 Task: Create a new lightning or connected app
Action: Mouse moved to (260, 192)
Screenshot: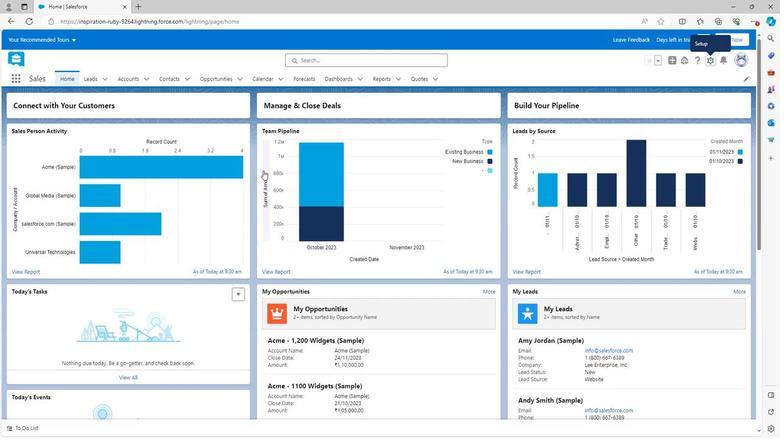 
Action: Mouse scrolled (260, 192) with delta (0, 0)
Screenshot: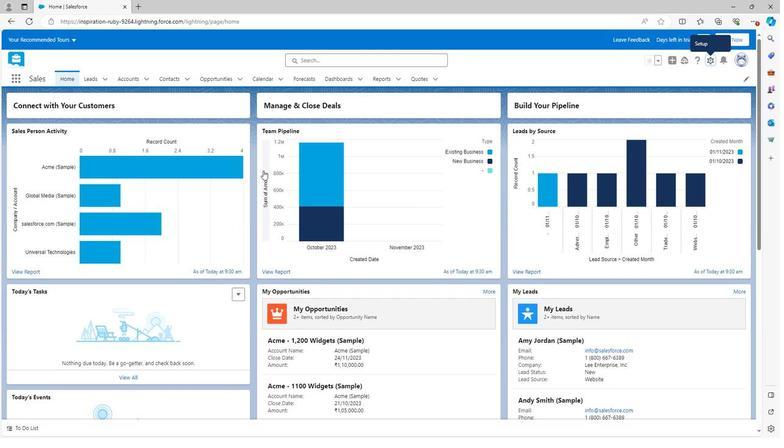 
Action: Mouse scrolled (260, 192) with delta (0, 0)
Screenshot: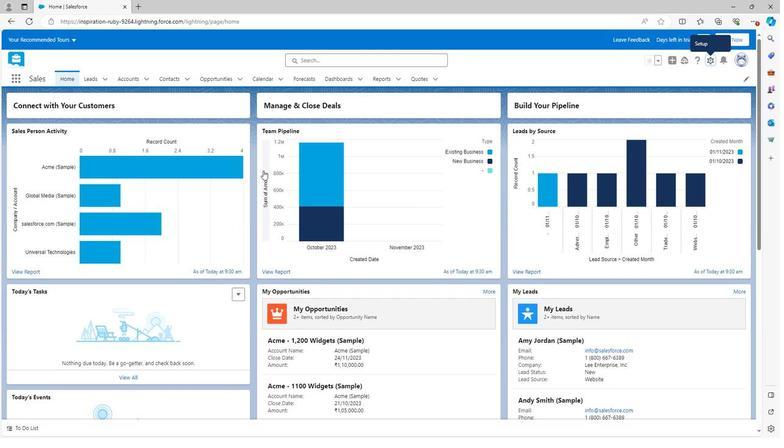 
Action: Mouse scrolled (260, 192) with delta (0, 0)
Screenshot: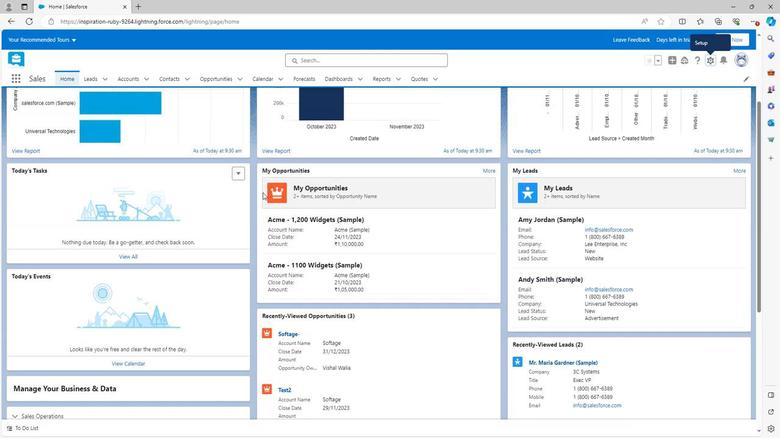 
Action: Mouse scrolled (260, 192) with delta (0, 0)
Screenshot: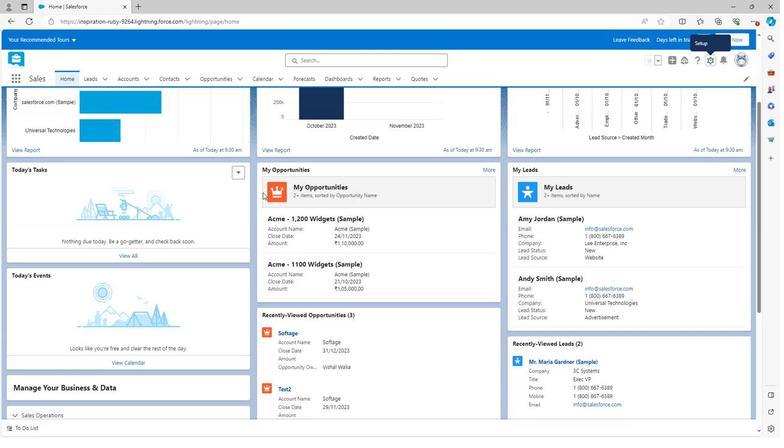 
Action: Mouse scrolled (260, 192) with delta (0, 0)
Screenshot: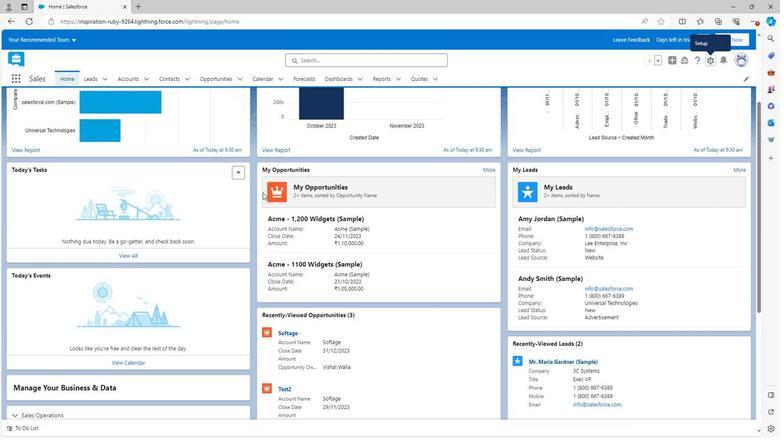 
Action: Mouse scrolled (260, 192) with delta (0, 0)
Screenshot: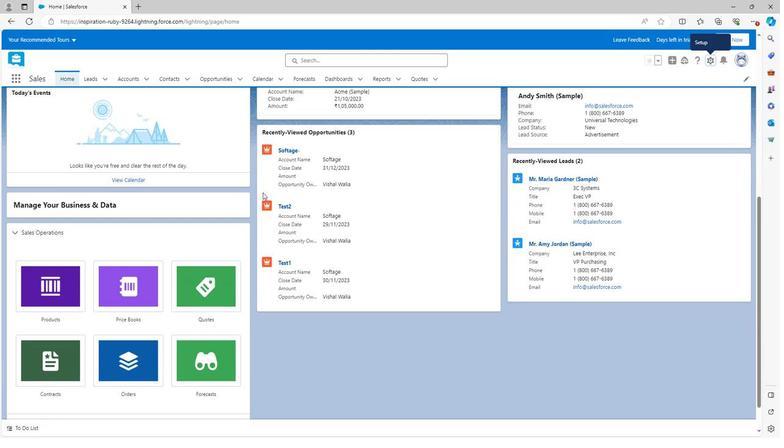 
Action: Mouse scrolled (260, 193) with delta (0, 0)
Screenshot: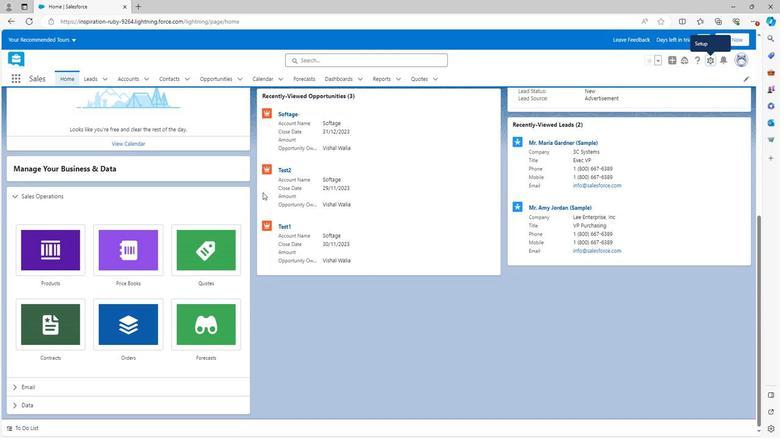 
Action: Mouse scrolled (260, 193) with delta (0, 0)
Screenshot: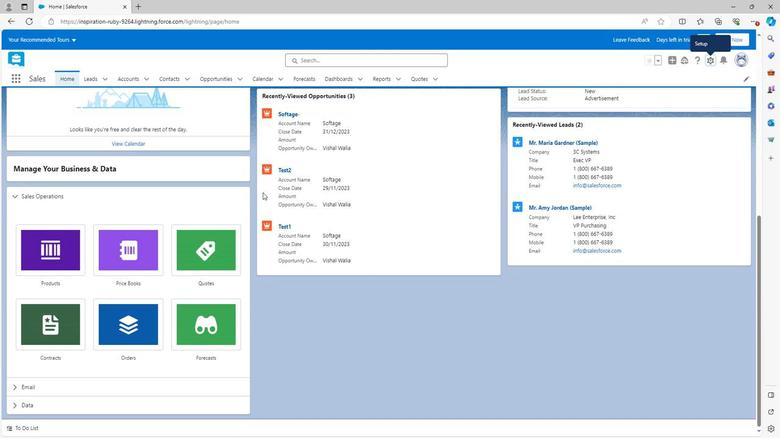 
Action: Mouse scrolled (260, 193) with delta (0, 0)
Screenshot: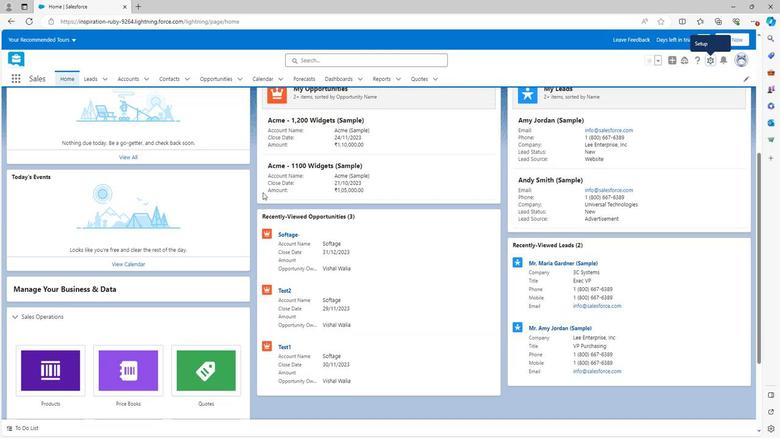 
Action: Mouse scrolled (260, 193) with delta (0, 0)
Screenshot: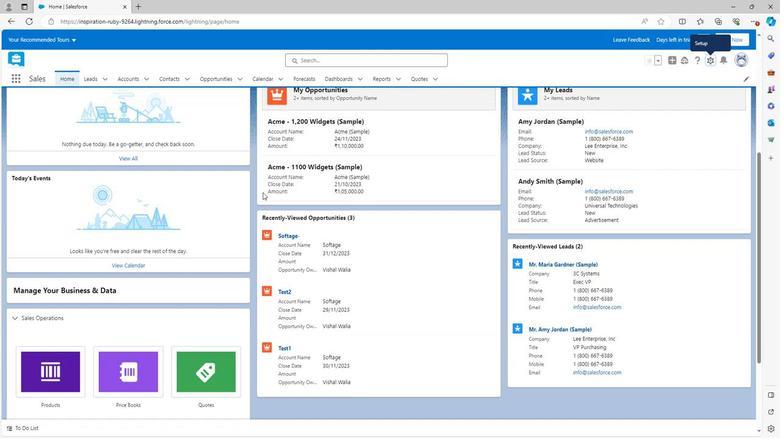 
Action: Mouse scrolled (260, 193) with delta (0, 0)
Screenshot: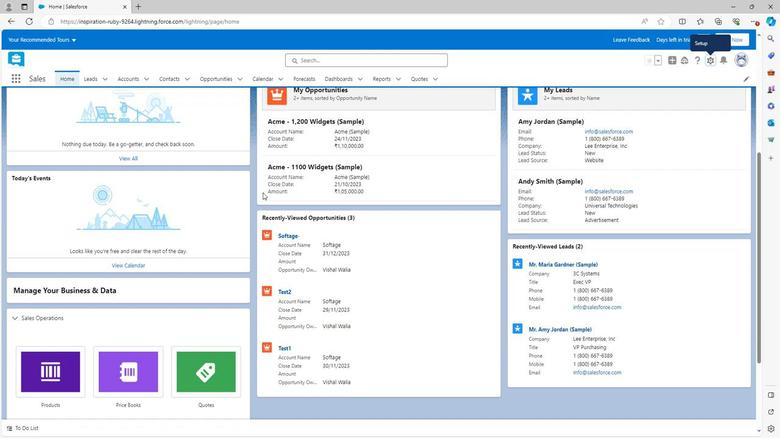 
Action: Mouse scrolled (260, 193) with delta (0, 0)
Screenshot: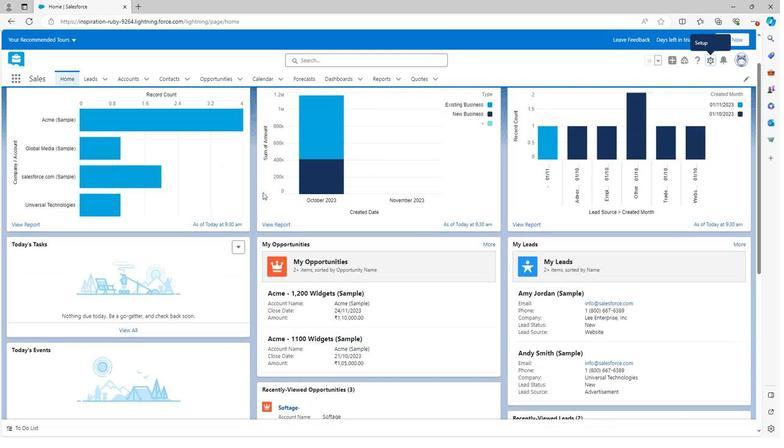 
Action: Mouse scrolled (260, 193) with delta (0, 0)
Screenshot: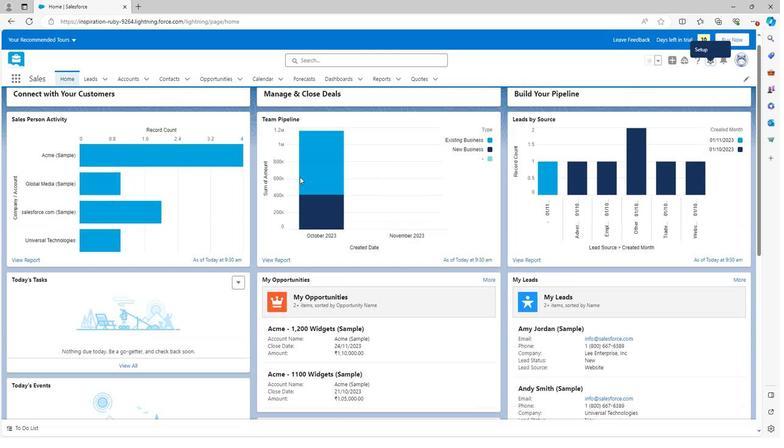
Action: Mouse moved to (709, 58)
Screenshot: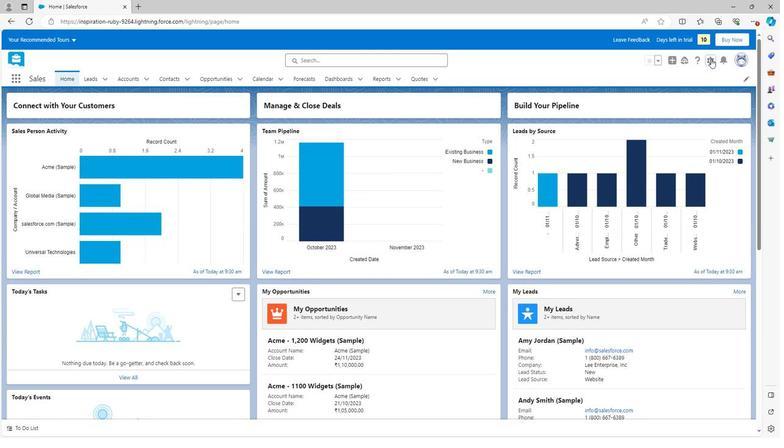 
Action: Mouse pressed left at (709, 58)
Screenshot: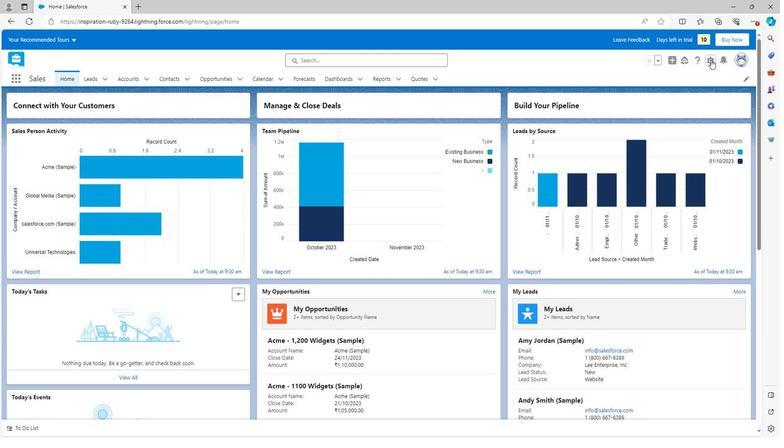 
Action: Mouse moved to (672, 82)
Screenshot: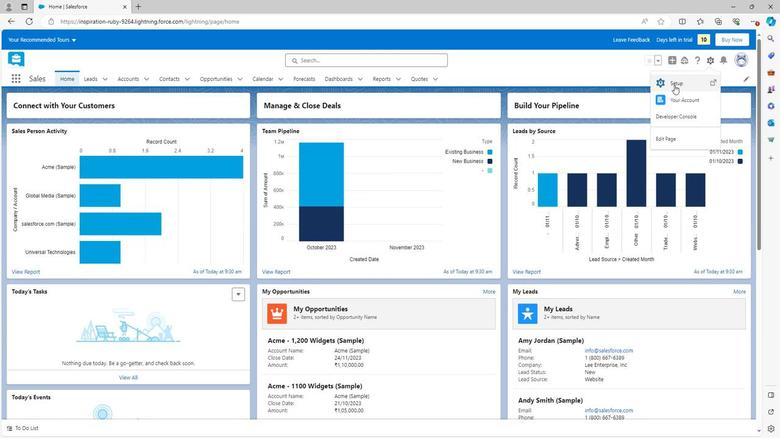 
Action: Mouse pressed left at (672, 82)
Screenshot: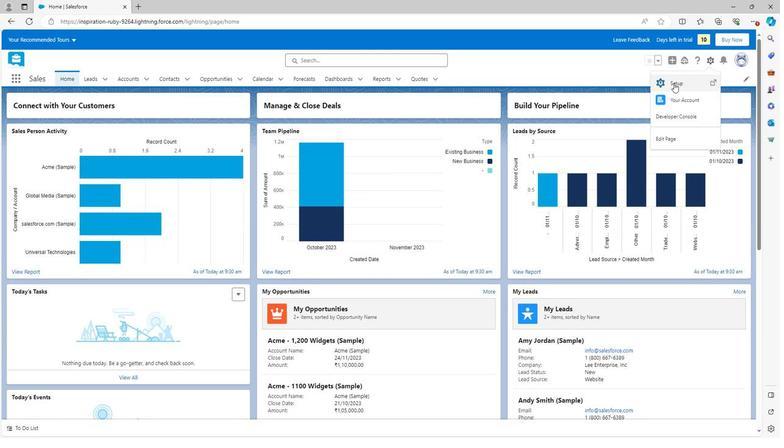 
Action: Mouse moved to (4, 306)
Screenshot: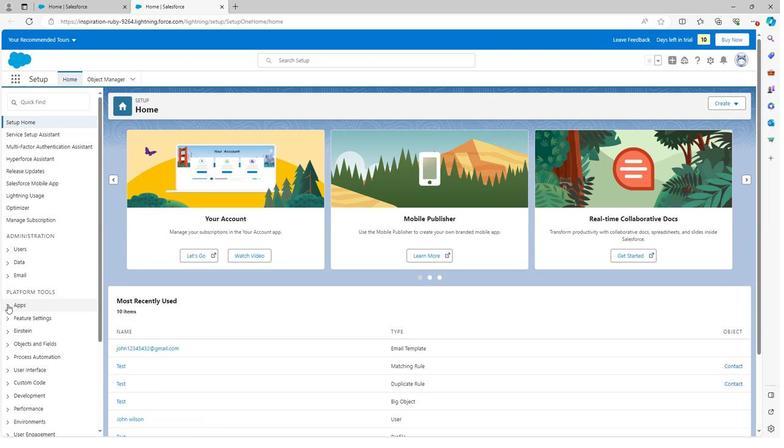 
Action: Mouse pressed left at (4, 306)
Screenshot: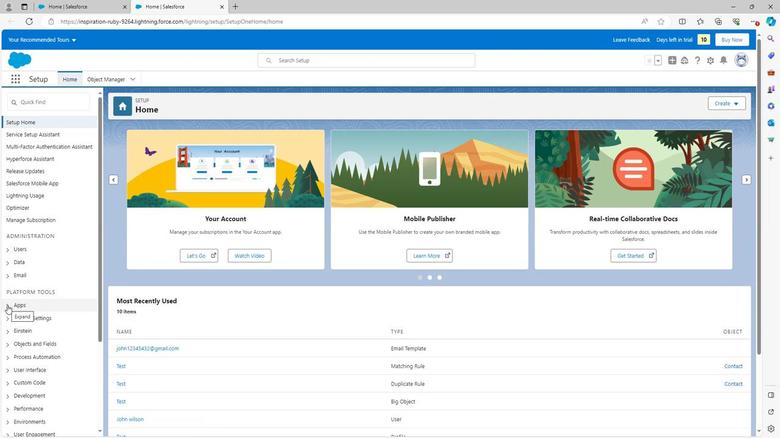
Action: Mouse moved to (4, 309)
Screenshot: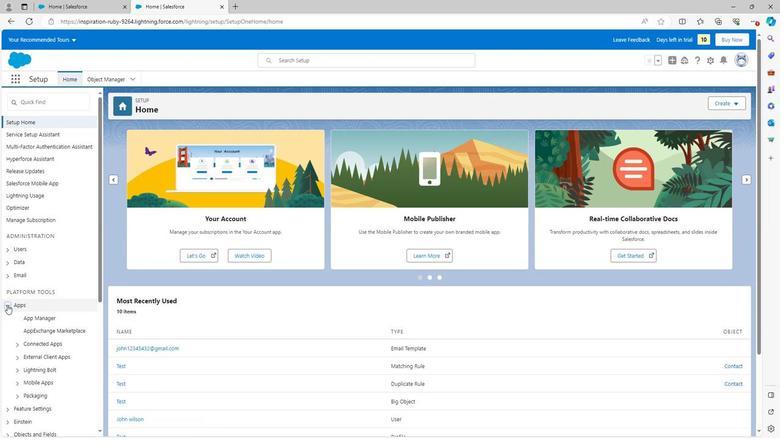 
Action: Mouse scrolled (4, 309) with delta (0, 0)
Screenshot: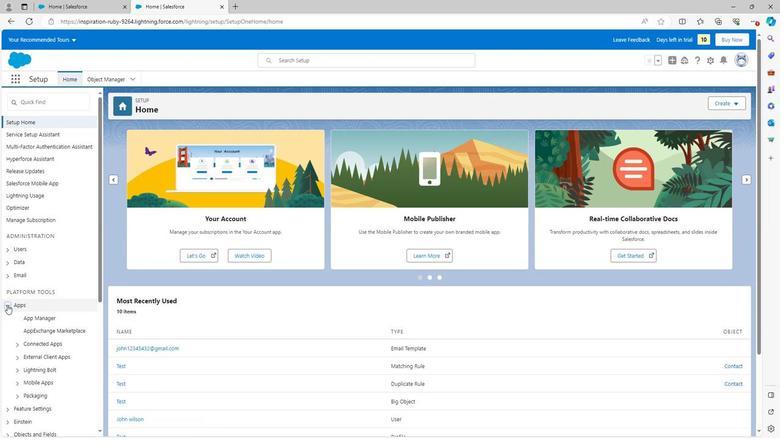 
Action: Mouse moved to (39, 268)
Screenshot: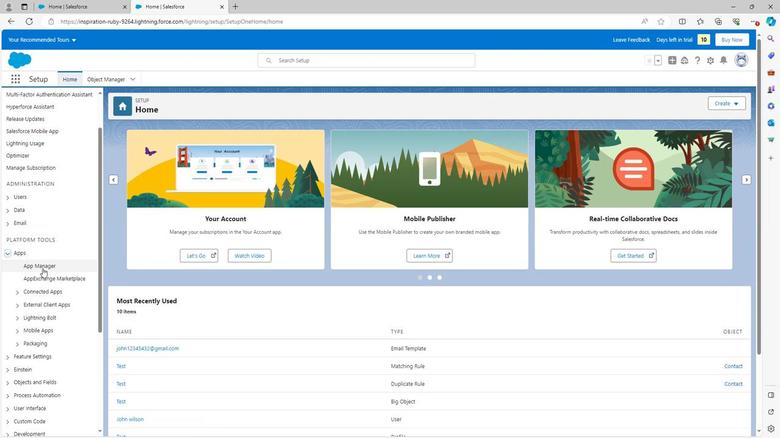 
Action: Mouse pressed left at (39, 268)
Screenshot: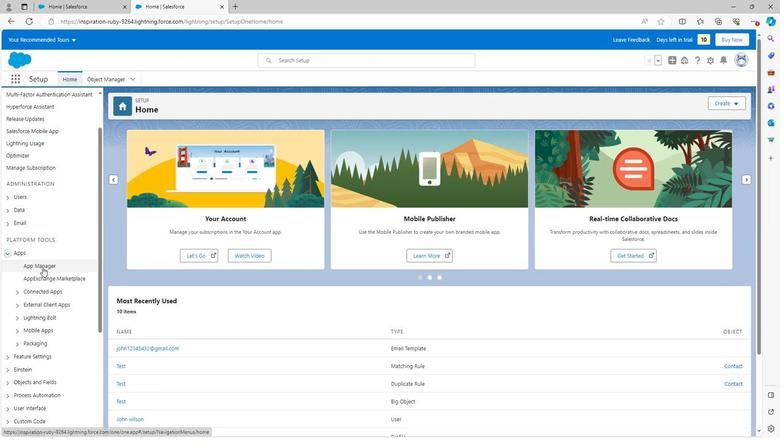 
Action: Mouse moved to (654, 100)
Screenshot: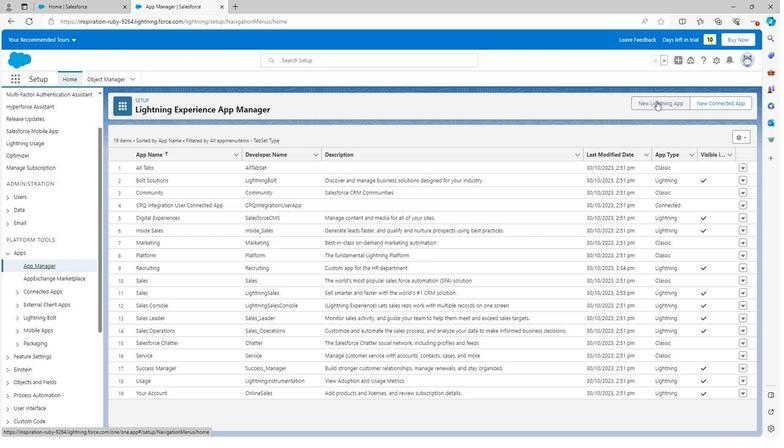 
Action: Mouse pressed left at (654, 100)
Screenshot: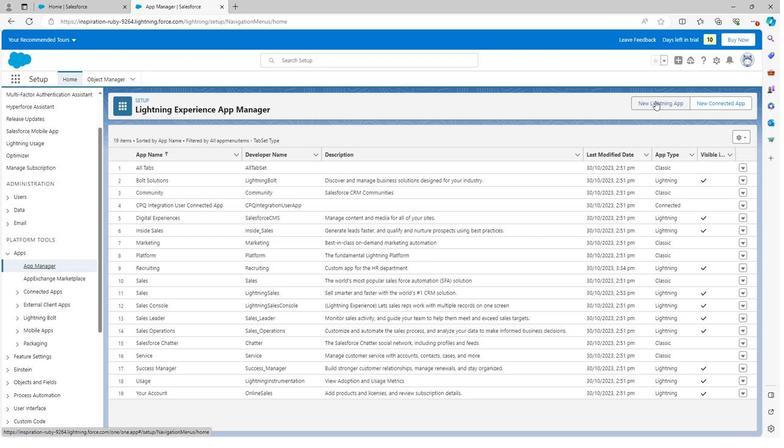 
Action: Mouse moved to (274, 179)
Screenshot: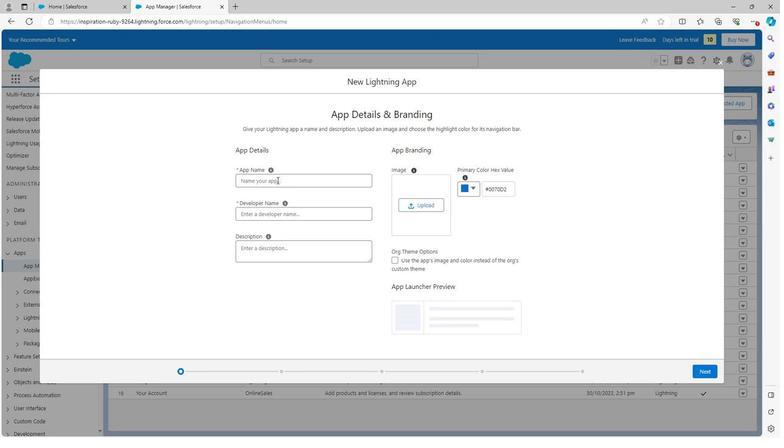 
Action: Mouse pressed left at (274, 179)
Screenshot: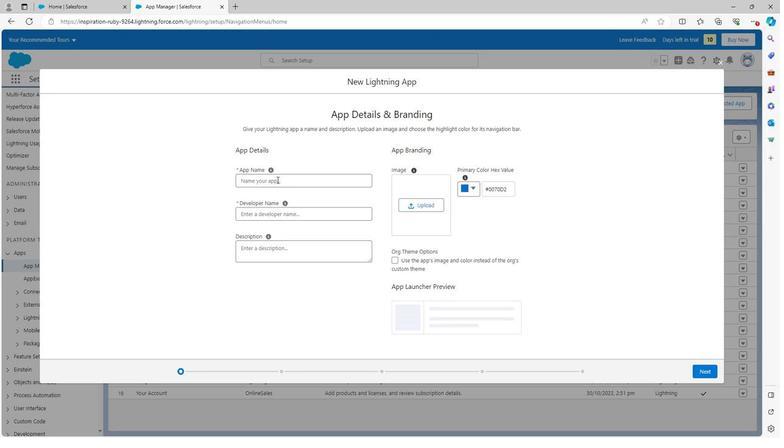 
Action: Key pressed <Key.shift>test
Screenshot: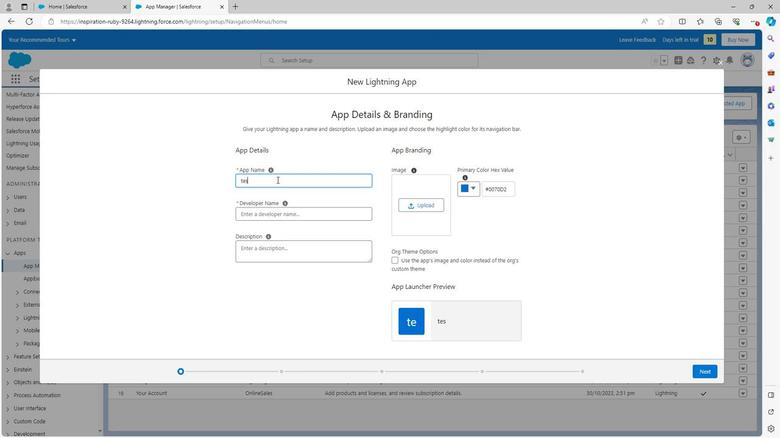 
Action: Mouse moved to (265, 213)
Screenshot: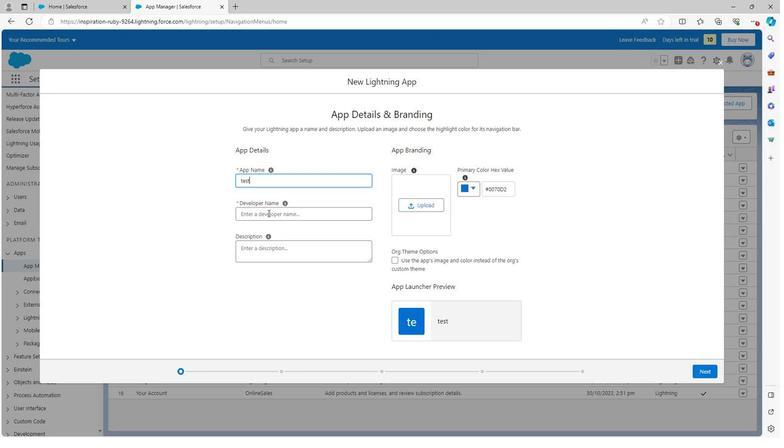 
Action: Mouse pressed left at (265, 213)
Screenshot: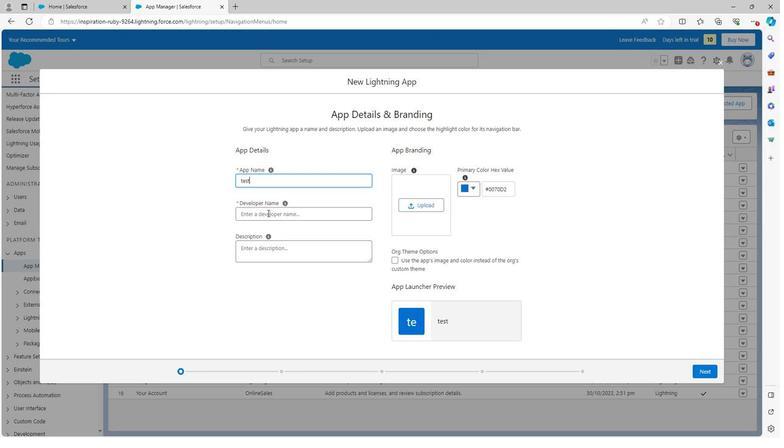
Action: Mouse moved to (392, 260)
Screenshot: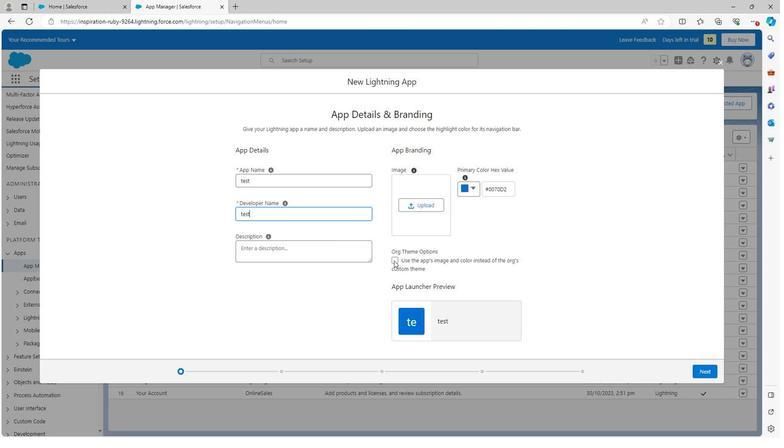 
Action: Mouse pressed left at (392, 260)
Screenshot: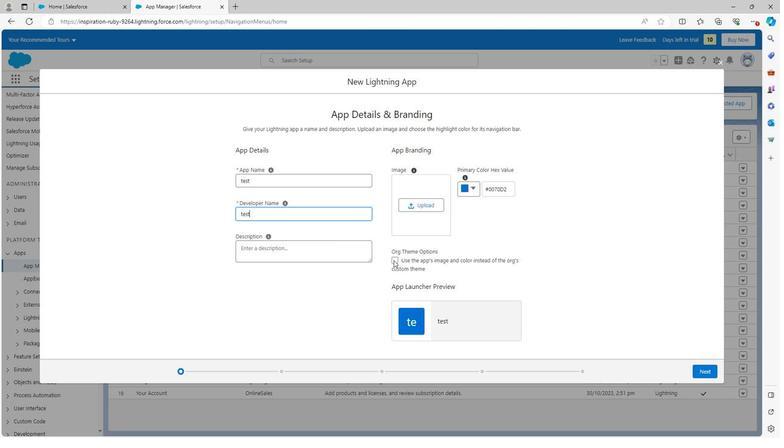 
Action: Mouse moved to (705, 372)
Screenshot: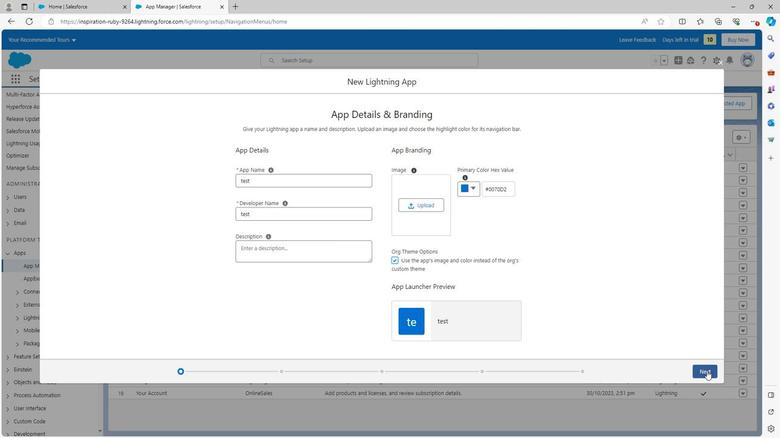 
Action: Mouse pressed left at (705, 372)
Screenshot: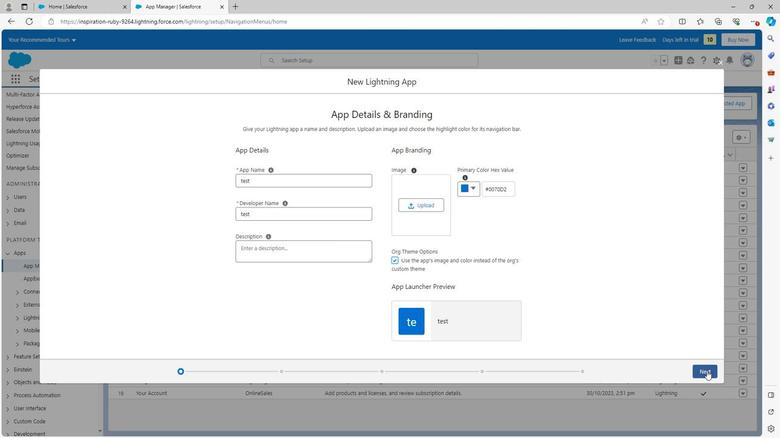 
Action: Mouse moved to (699, 373)
Screenshot: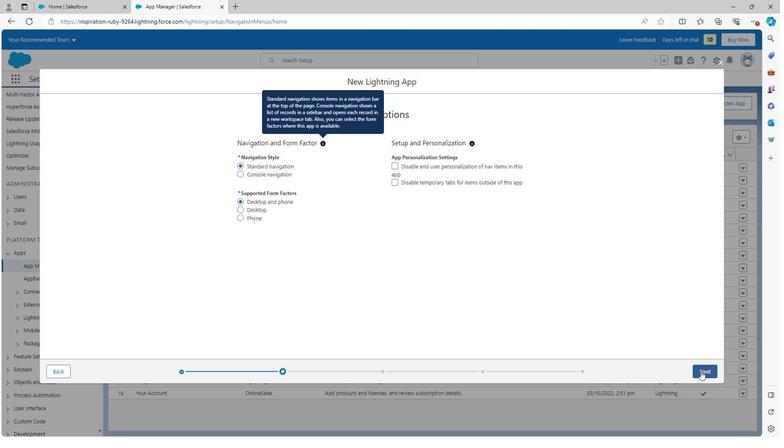 
Action: Mouse pressed left at (699, 373)
Screenshot: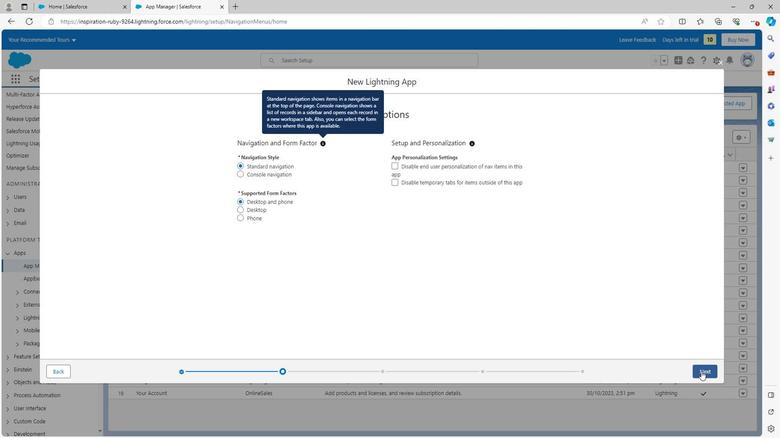 
Action: Mouse moved to (292, 260)
Screenshot: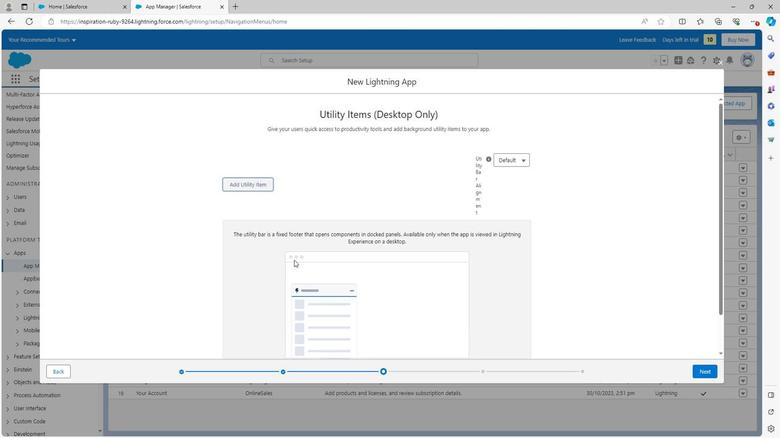 
Action: Mouse scrolled (292, 259) with delta (0, 0)
Screenshot: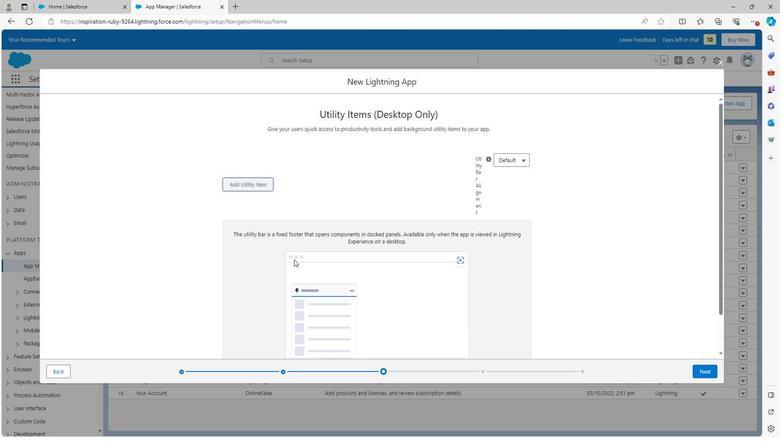 
Action: Mouse scrolled (292, 259) with delta (0, 0)
Screenshot: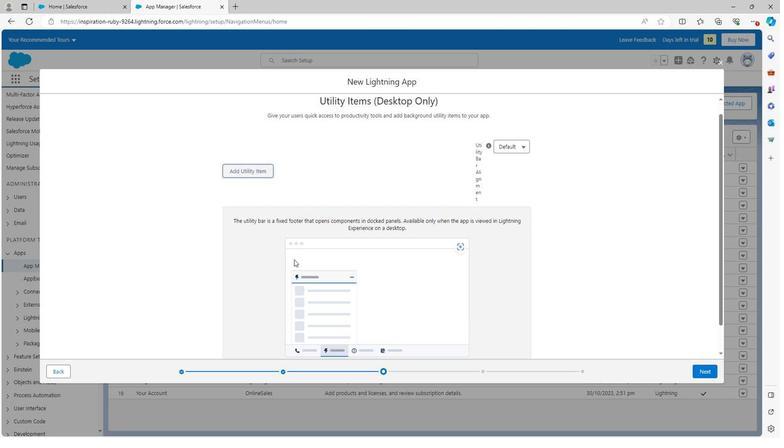 
Action: Mouse scrolled (292, 259) with delta (0, 0)
Screenshot: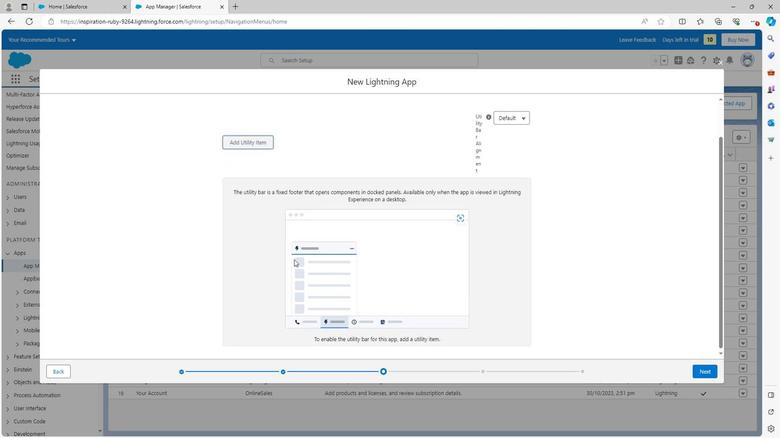 
Action: Mouse scrolled (292, 259) with delta (0, 0)
Screenshot: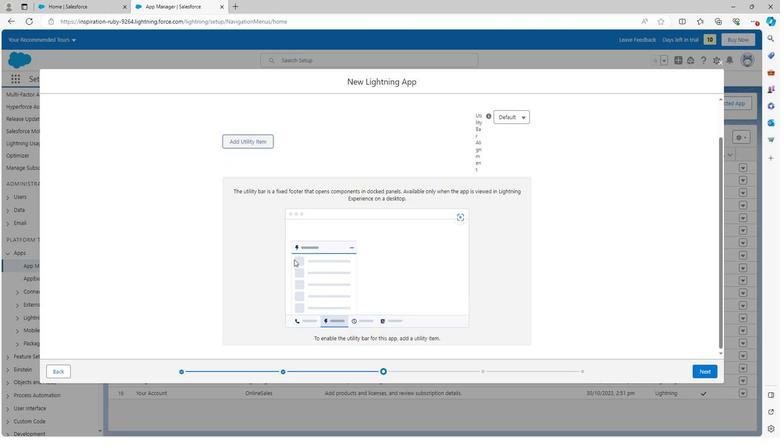 
Action: Mouse scrolled (292, 259) with delta (0, 0)
Screenshot: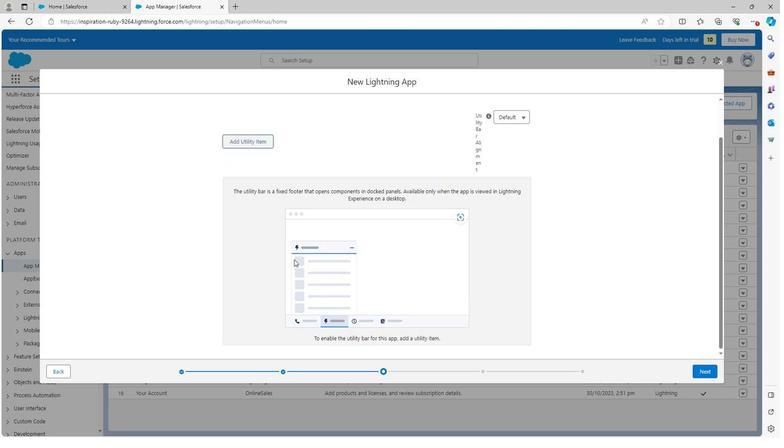 
Action: Mouse scrolled (292, 259) with delta (0, 0)
Screenshot: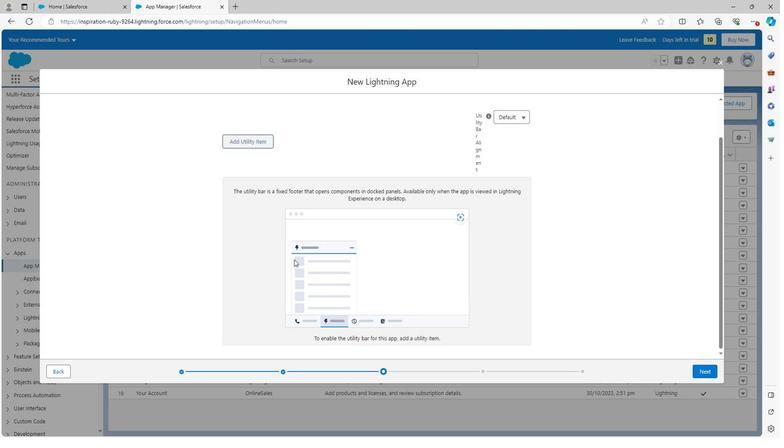 
Action: Mouse scrolled (292, 259) with delta (0, 0)
Screenshot: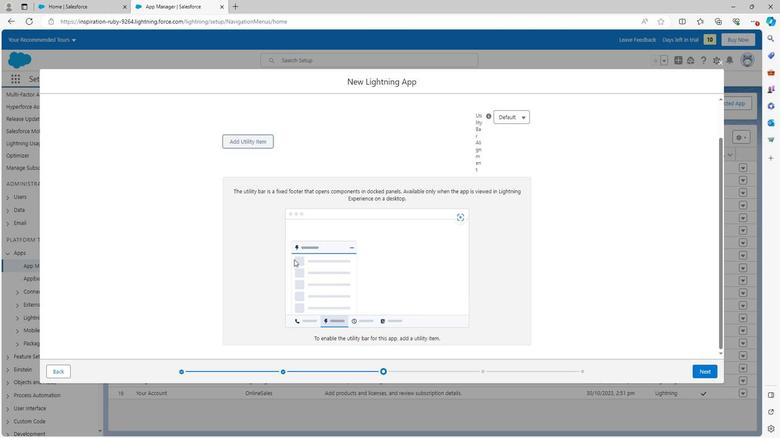
Action: Mouse moved to (709, 373)
Screenshot: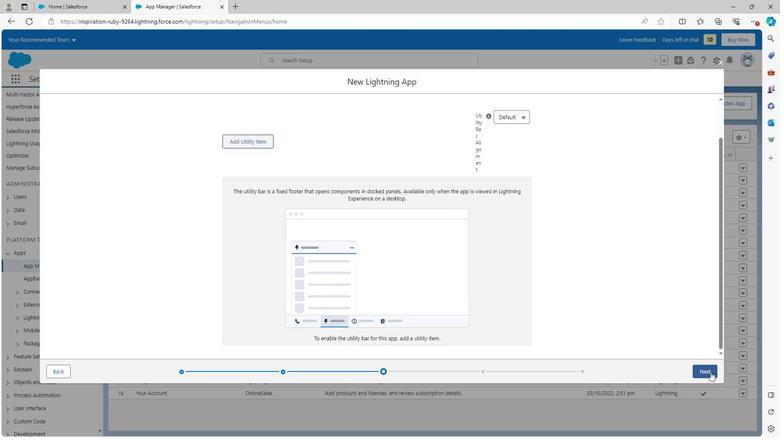 
Action: Mouse pressed left at (709, 373)
Screenshot: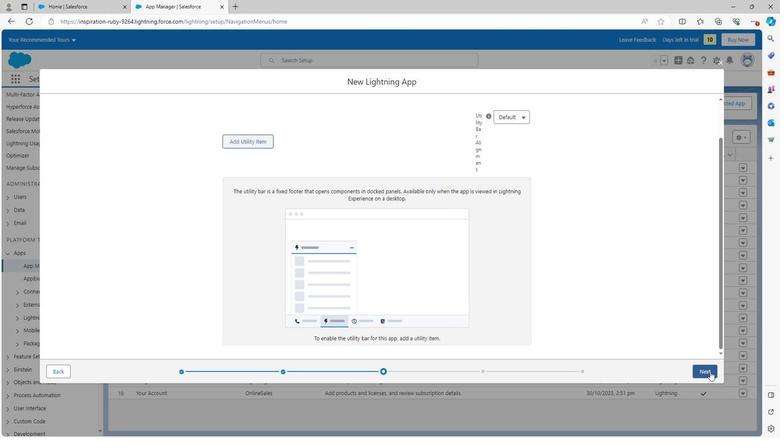 
Action: Mouse moved to (275, 201)
Screenshot: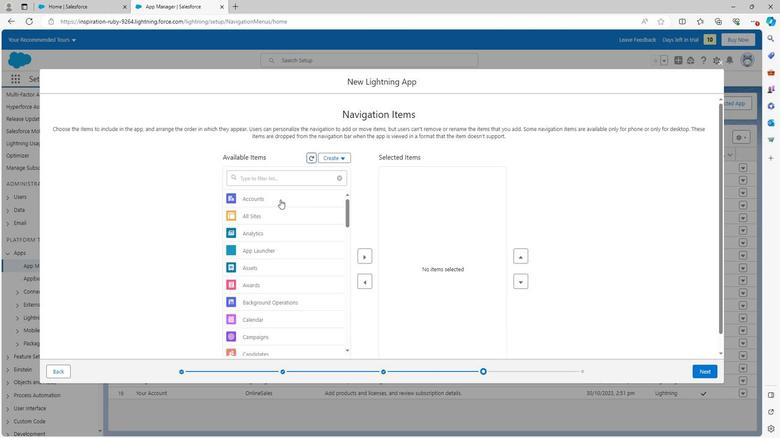 
Action: Mouse pressed left at (275, 201)
Screenshot: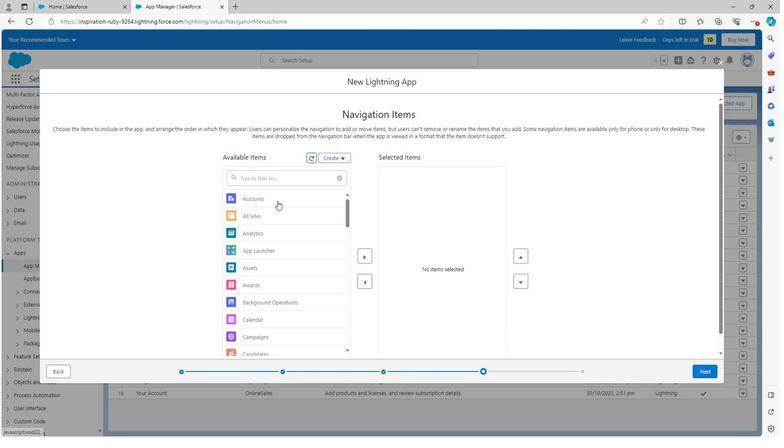 
Action: Mouse moved to (362, 255)
Screenshot: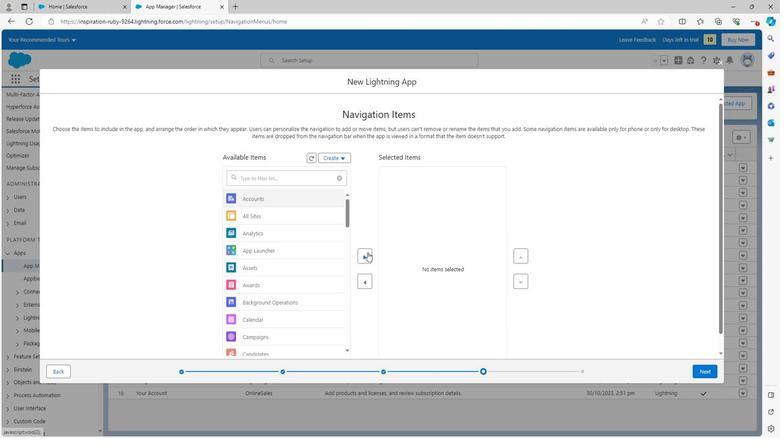 
Action: Mouse pressed left at (362, 255)
Screenshot: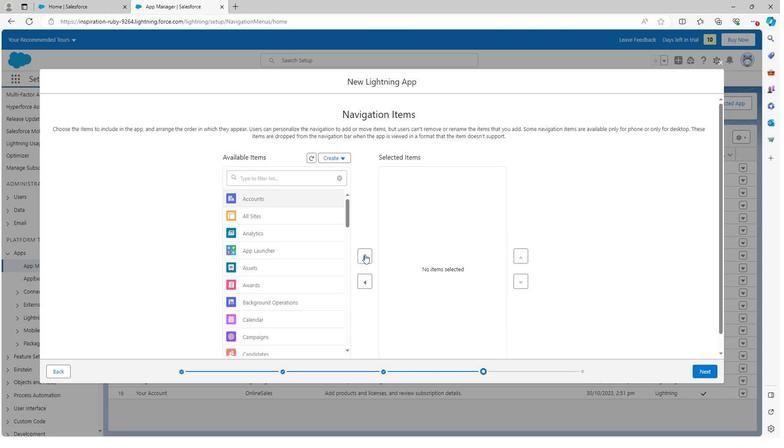 
Action: Mouse moved to (698, 370)
Screenshot: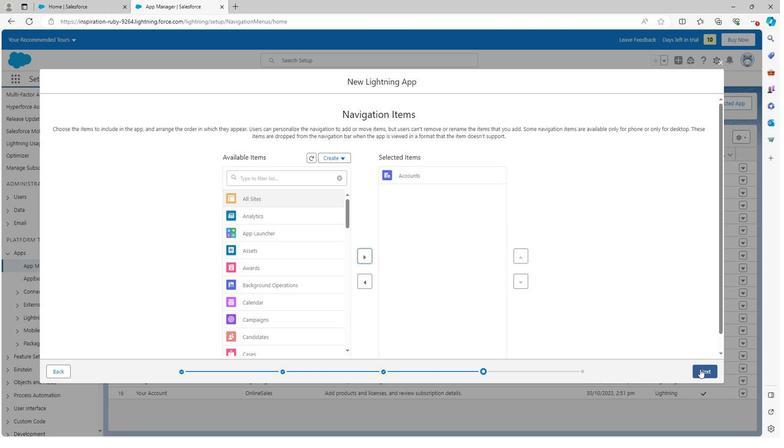 
Action: Mouse pressed left at (698, 370)
Screenshot: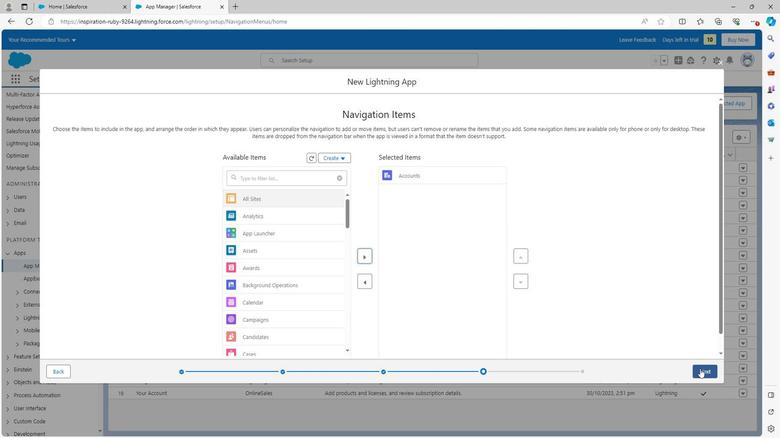 
Action: Mouse moved to (273, 209)
Screenshot: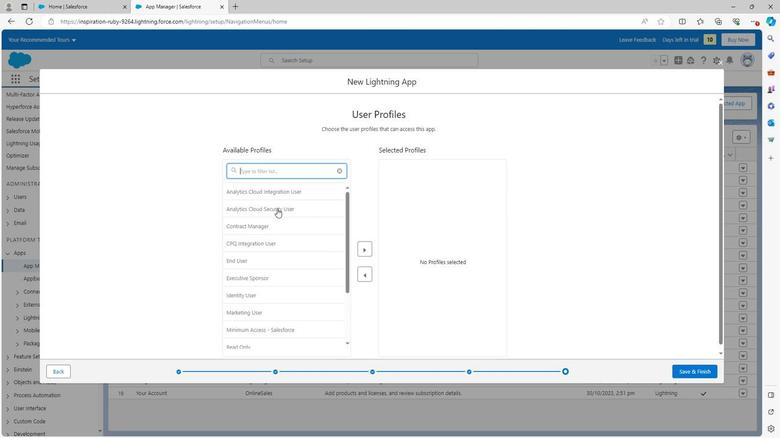 
Action: Mouse pressed left at (273, 209)
Screenshot: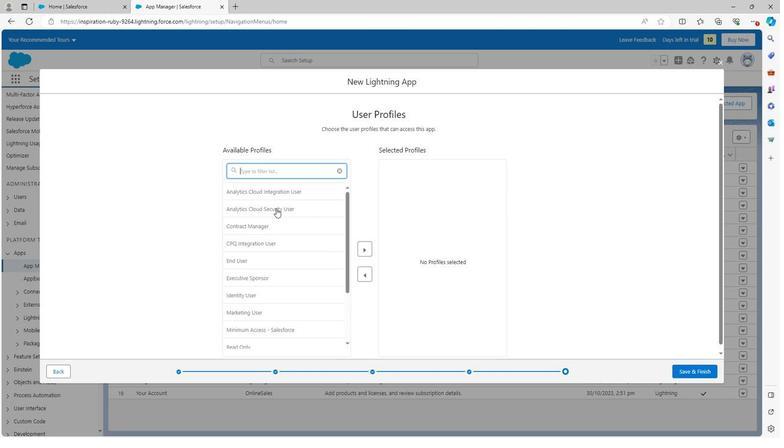 
Action: Mouse moved to (250, 226)
Screenshot: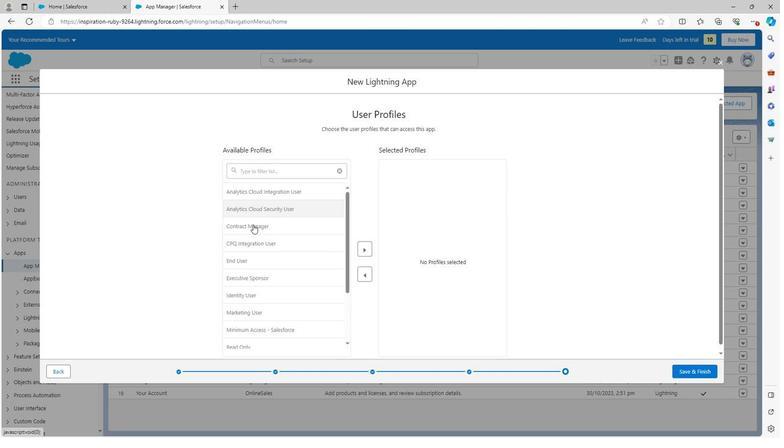 
Action: Mouse pressed left at (250, 226)
Screenshot: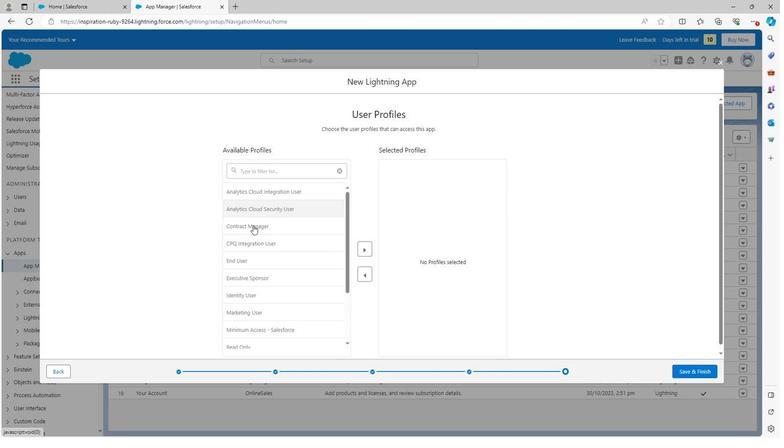 
Action: Mouse moved to (362, 245)
Screenshot: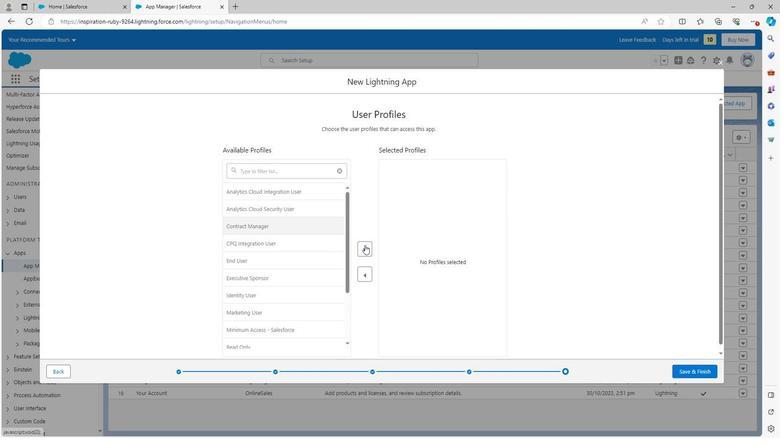 
Action: Mouse pressed left at (362, 245)
Screenshot: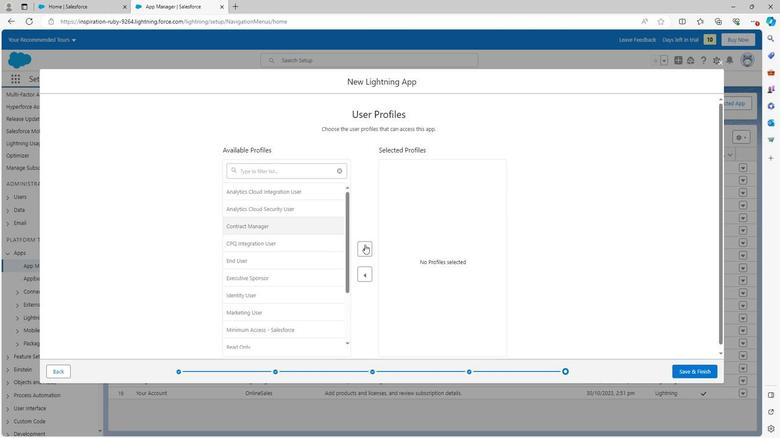 
Action: Mouse moved to (680, 367)
Screenshot: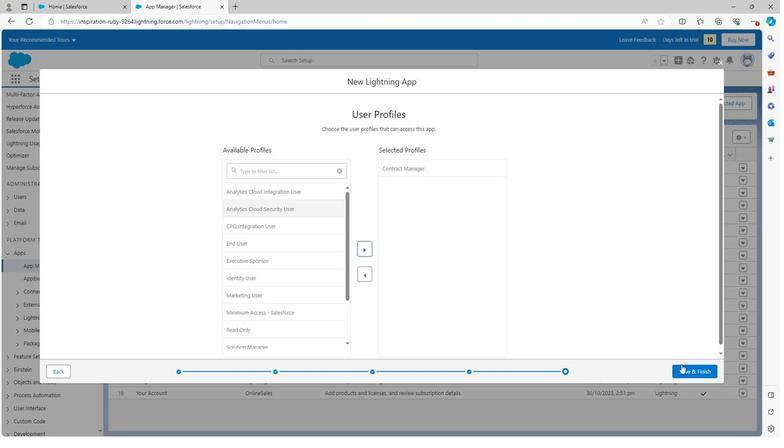
Action: Mouse pressed left at (680, 367)
Screenshot: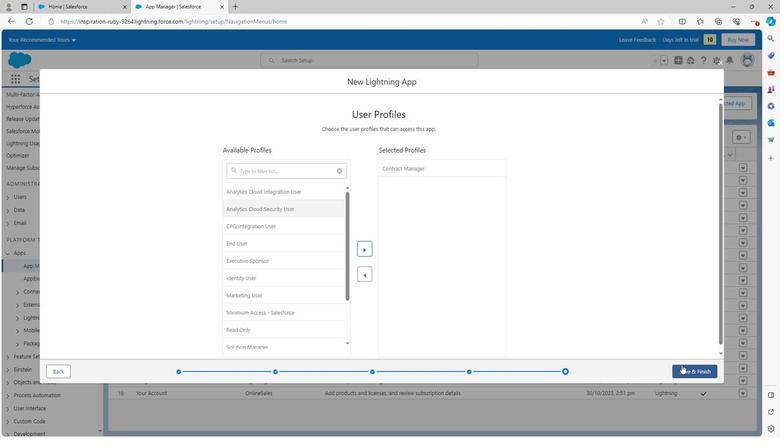 
Action: Mouse moved to (718, 101)
Screenshot: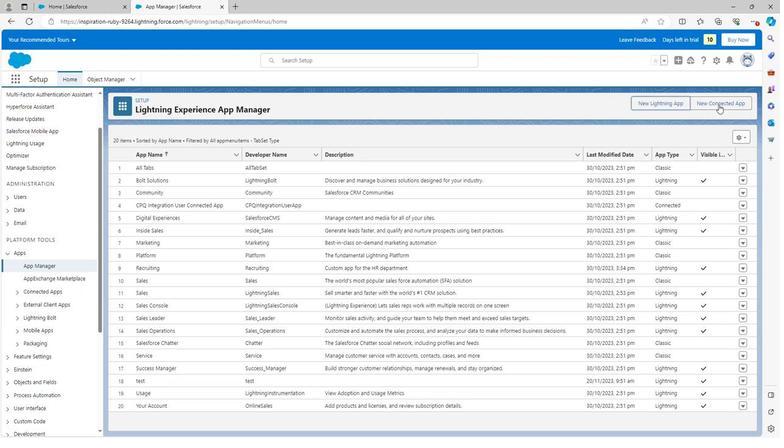 
Action: Mouse pressed left at (718, 101)
Screenshot: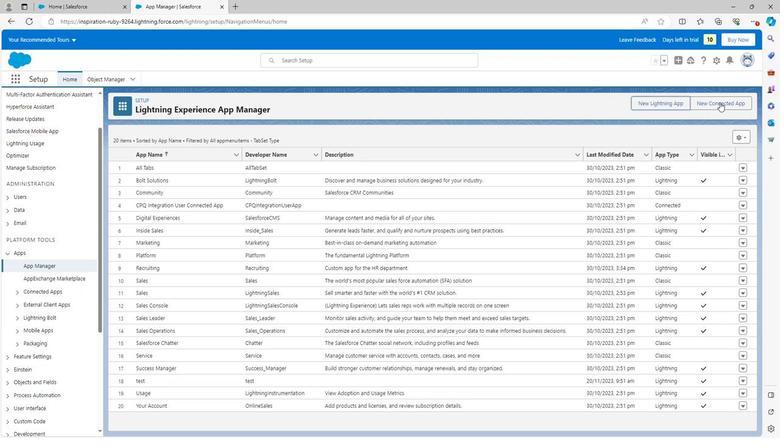 
Action: Mouse moved to (257, 203)
Screenshot: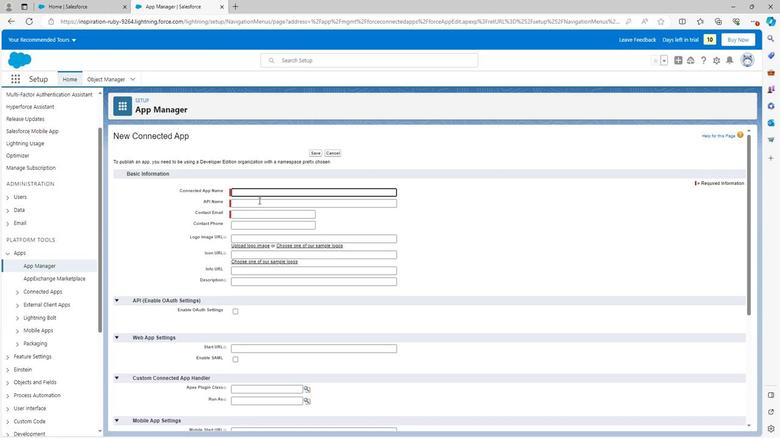 
Action: Key pressed <Key.shift>
Screenshot: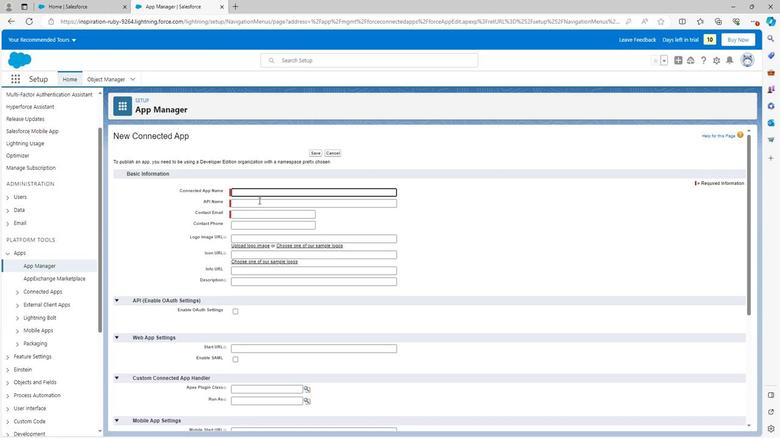
Action: Mouse moved to (259, 203)
Screenshot: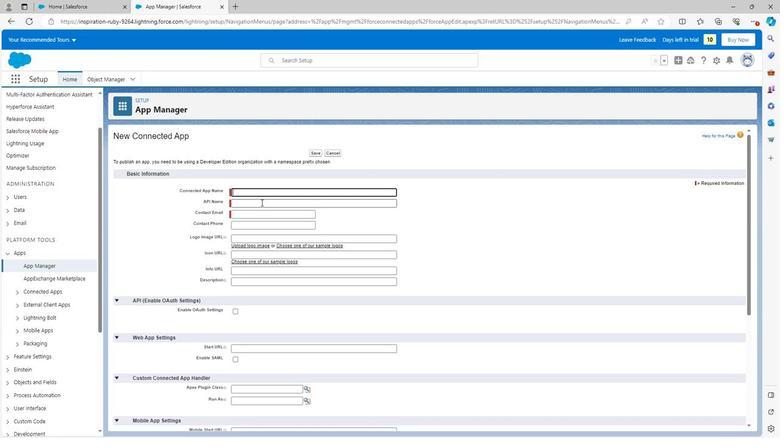 
Action: Key pressed T
Screenshot: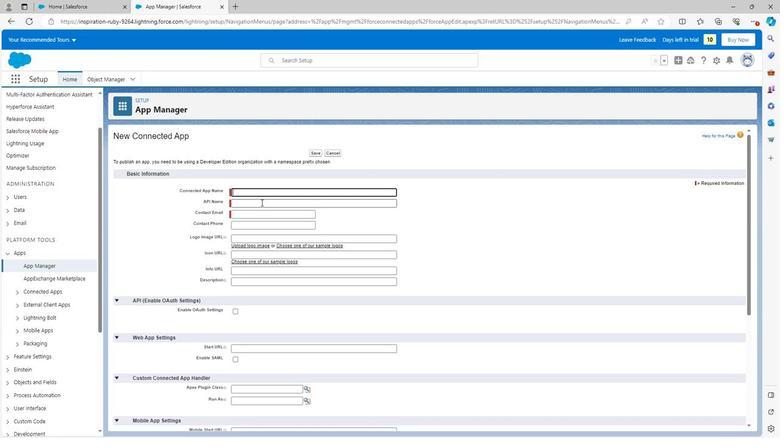 
Action: Mouse moved to (259, 203)
Screenshot: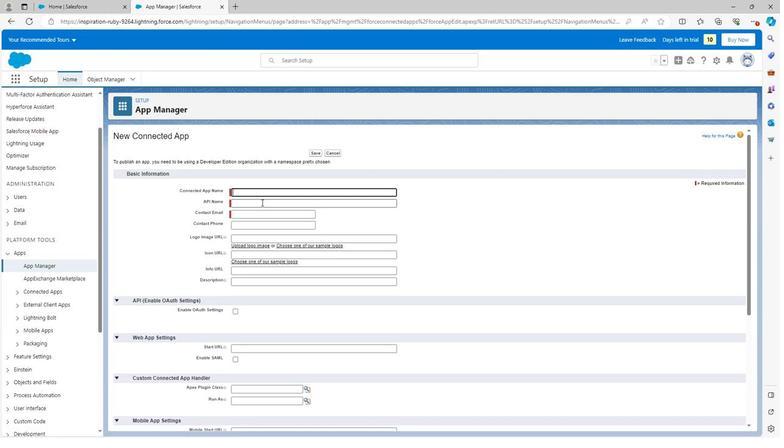 
Action: Key pressed est
Screenshot: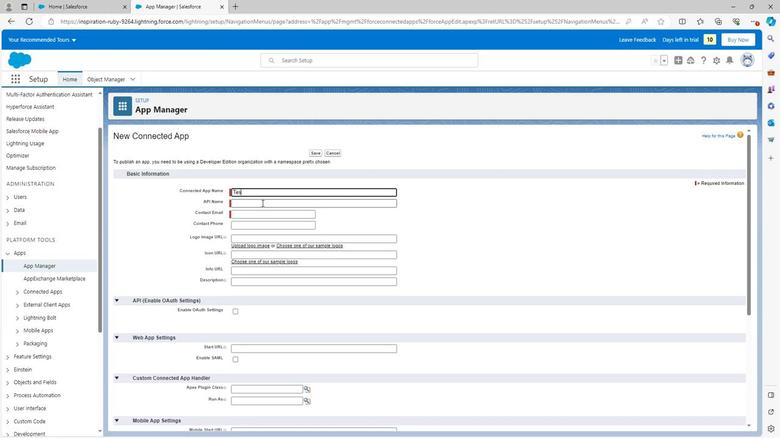 
Action: Mouse moved to (379, 213)
Screenshot: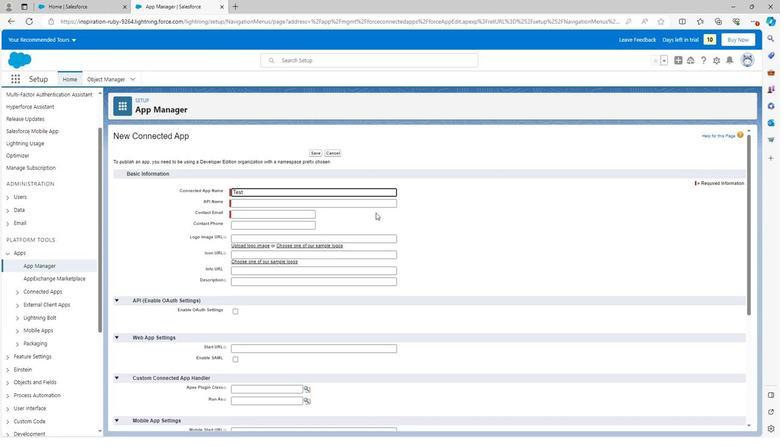 
Action: Mouse pressed left at (379, 213)
Screenshot: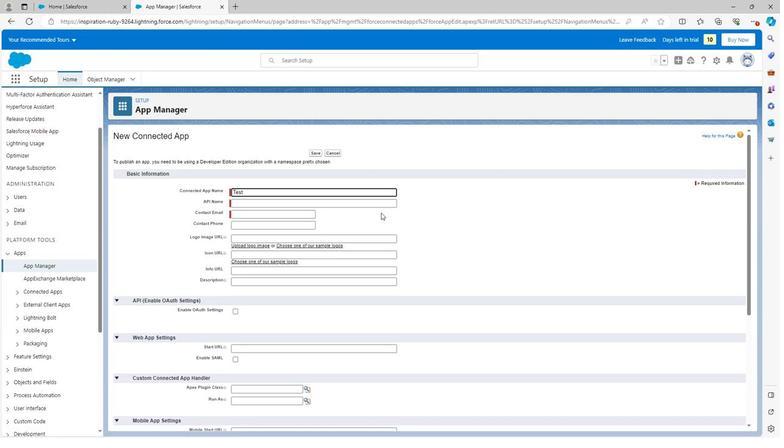 
Action: Mouse moved to (273, 213)
Screenshot: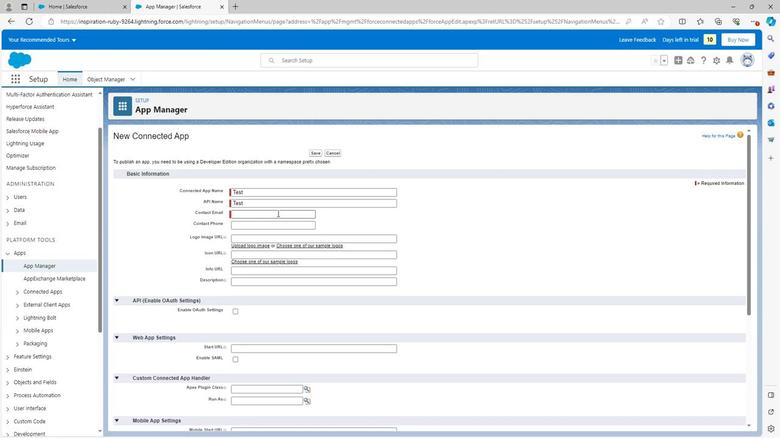 
Action: Mouse pressed left at (273, 213)
Screenshot: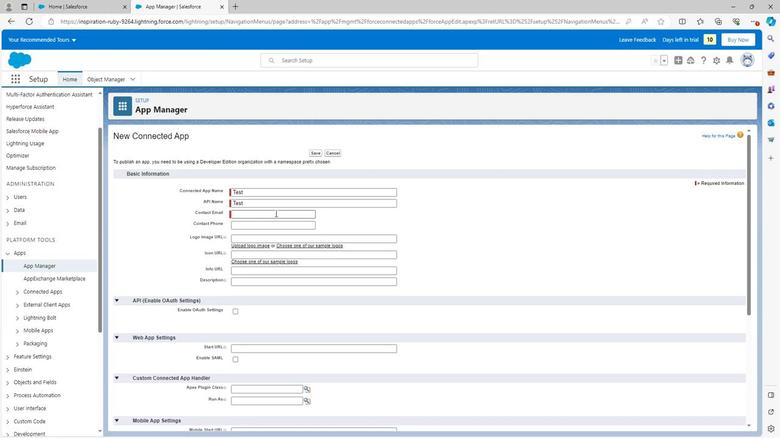 
Action: Mouse moved to (260, 268)
Screenshot: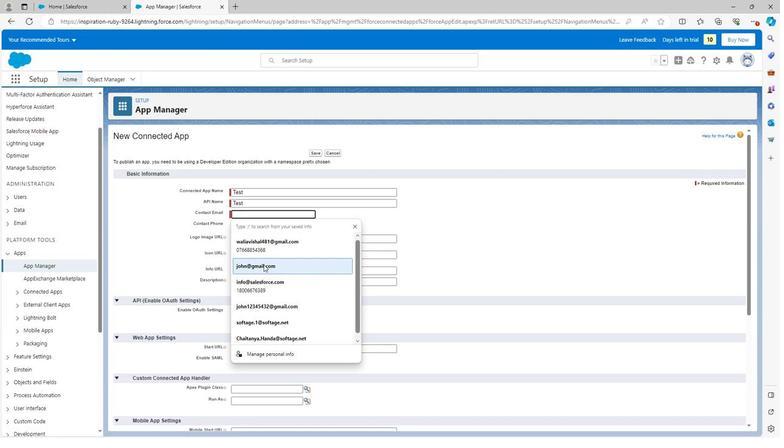 
Action: Mouse pressed left at (260, 268)
Screenshot: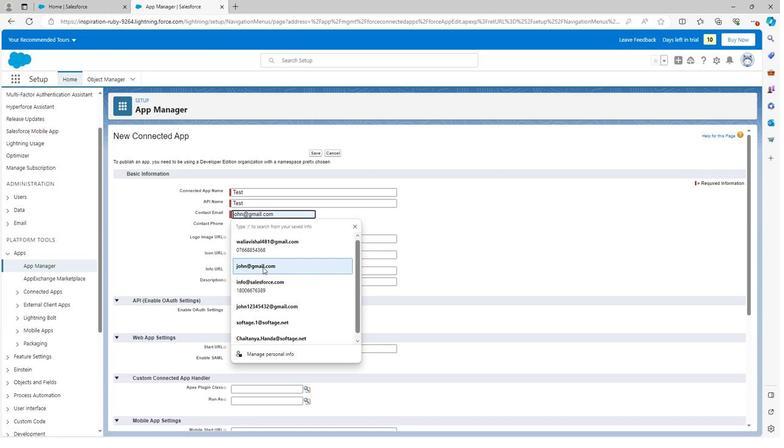 
Action: Mouse moved to (265, 284)
Screenshot: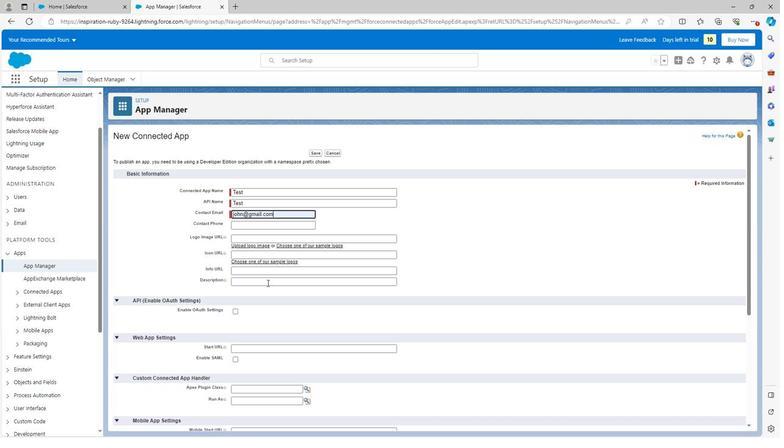
Action: Mouse scrolled (265, 283) with delta (0, 0)
Screenshot: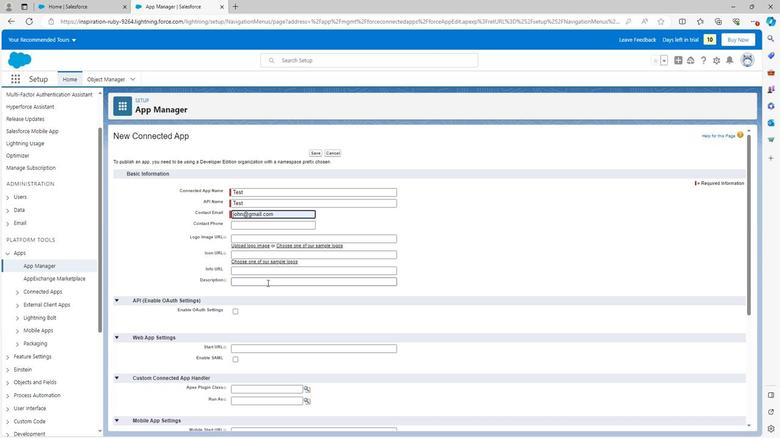 
Action: Mouse moved to (265, 284)
Screenshot: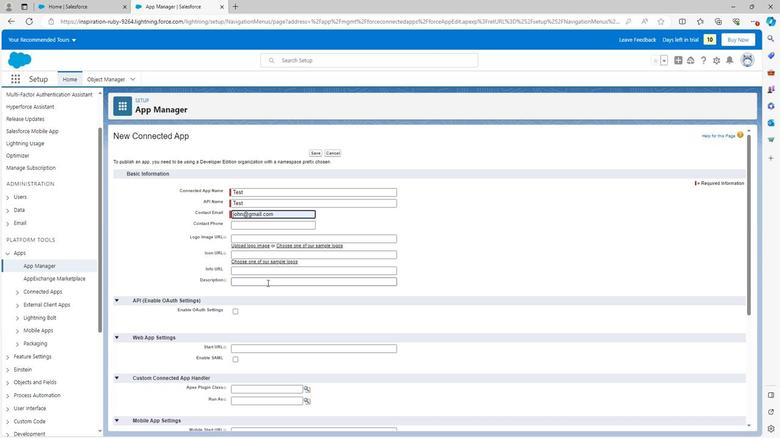 
Action: Mouse scrolled (265, 284) with delta (0, 0)
Screenshot: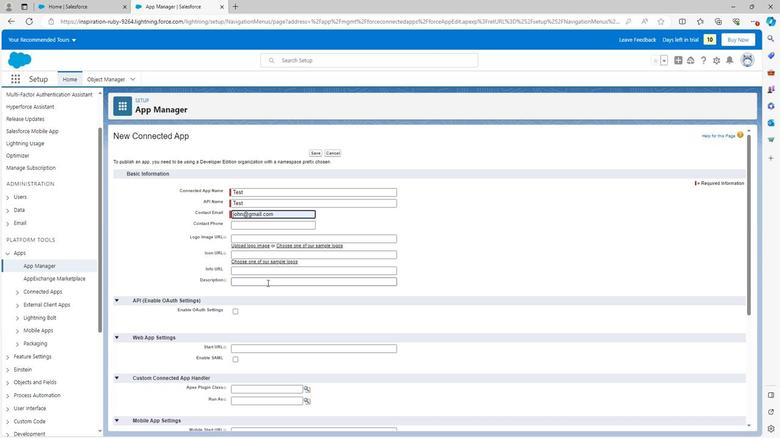 
Action: Mouse scrolled (265, 284) with delta (0, 0)
Screenshot: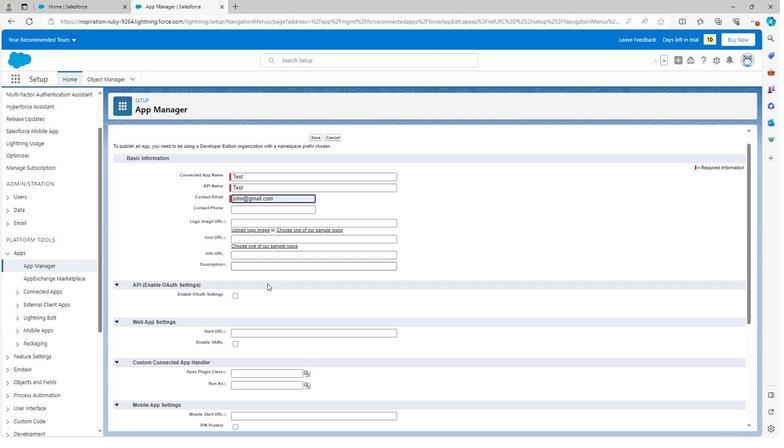 
Action: Mouse moved to (265, 283)
Screenshot: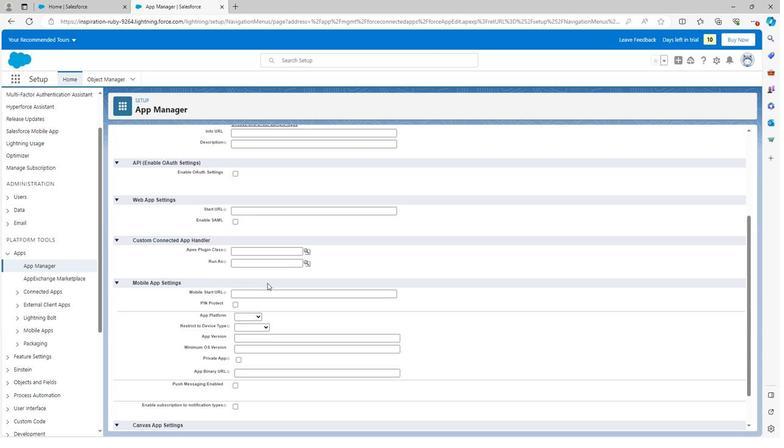 
Action: Mouse scrolled (265, 282) with delta (0, 0)
Screenshot: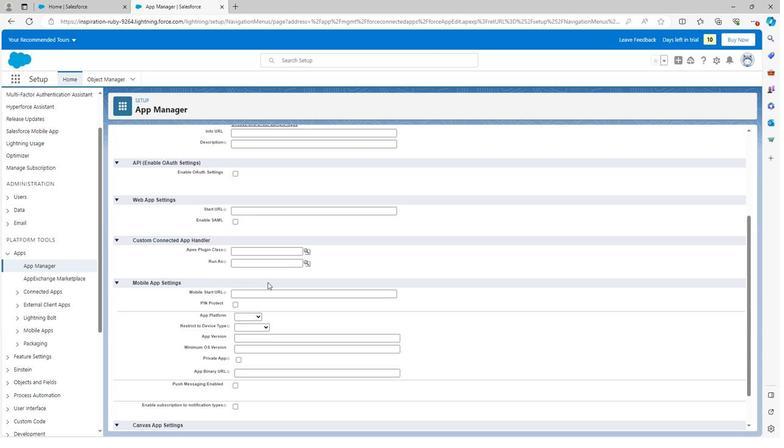 
Action: Mouse scrolled (265, 282) with delta (0, 0)
Screenshot: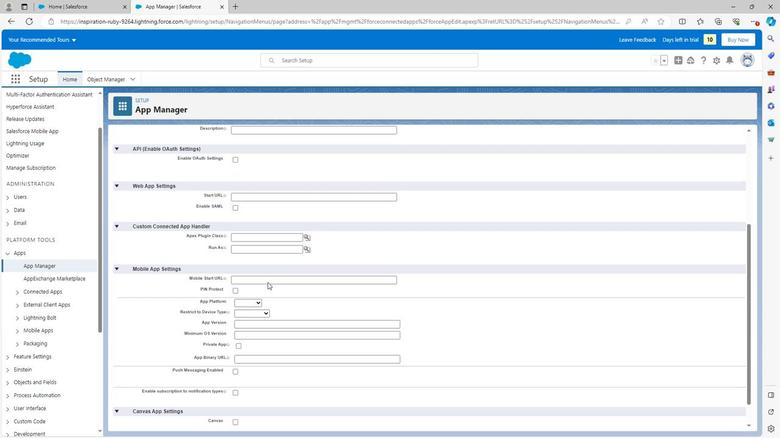 
Action: Mouse scrolled (265, 282) with delta (0, 0)
Screenshot: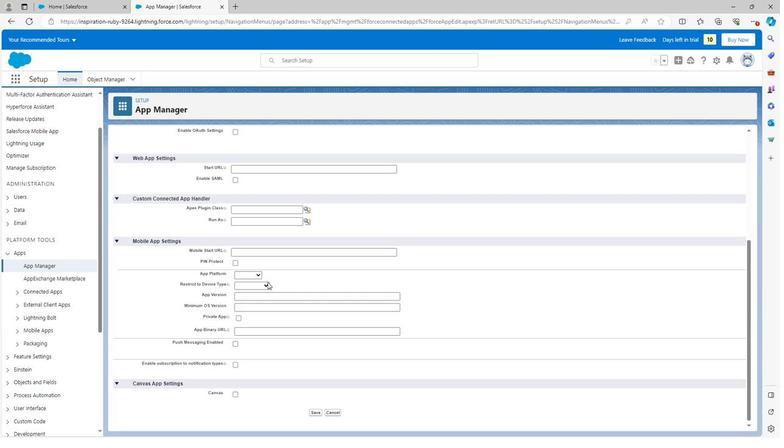 
Action: Mouse moved to (265, 283)
Screenshot: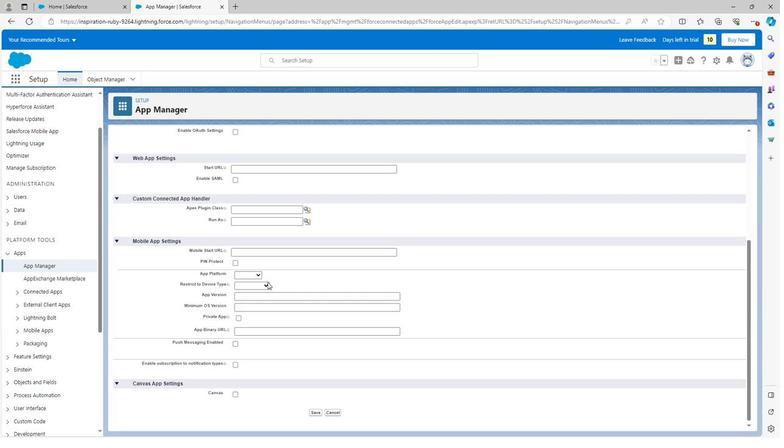 
Action: Mouse scrolled (265, 282) with delta (0, 0)
Screenshot: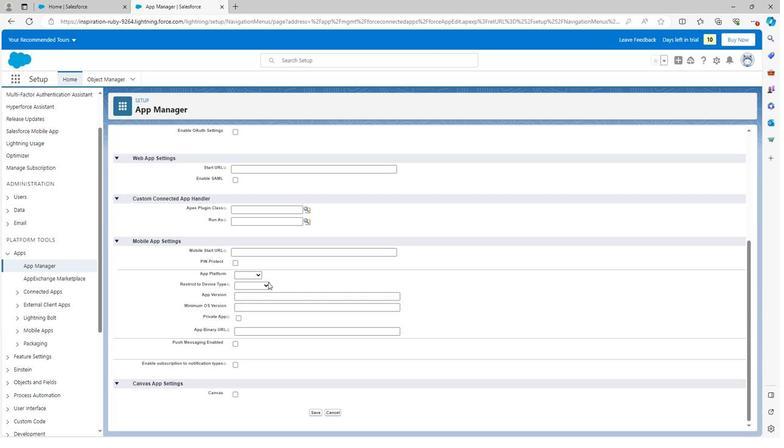 
Action: Mouse scrolled (265, 282) with delta (0, 0)
Screenshot: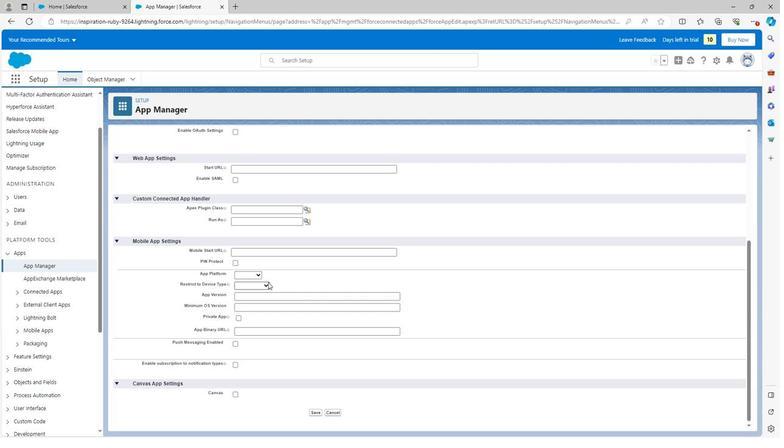 
Action: Mouse moved to (233, 395)
Screenshot: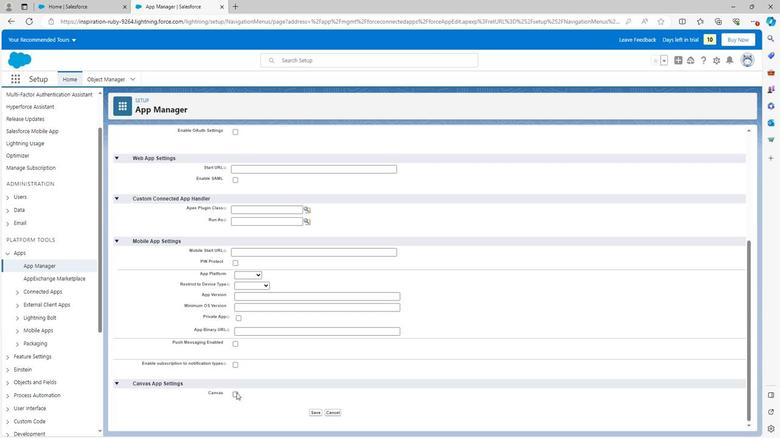 
Action: Mouse pressed left at (233, 395)
Screenshot: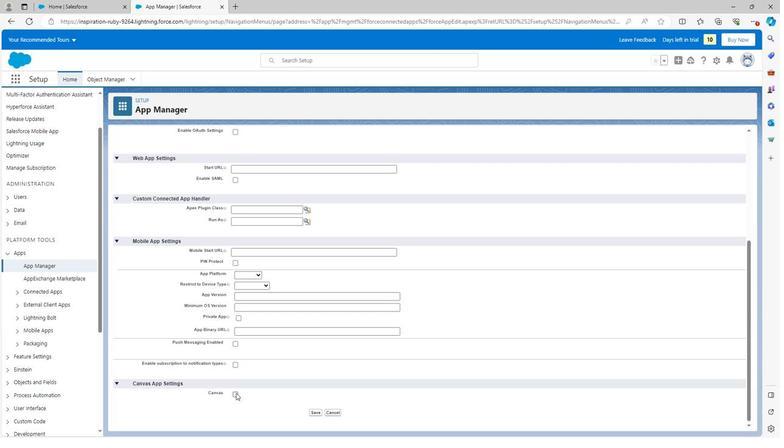 
Action: Mouse moved to (289, 407)
Screenshot: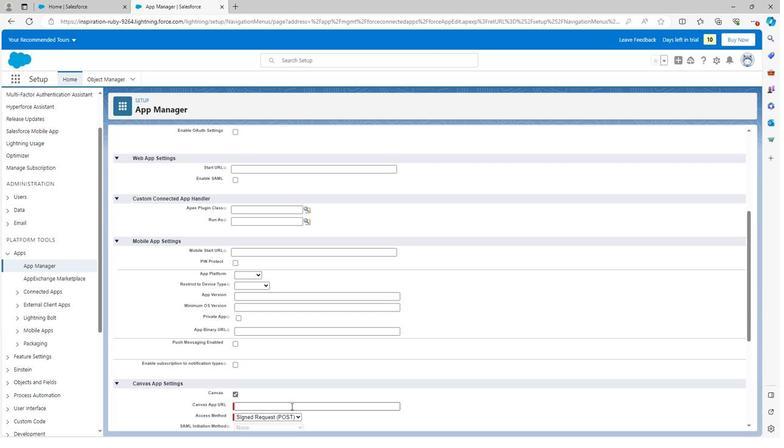 
Action: Mouse scrolled (289, 406) with delta (0, 0)
Screenshot: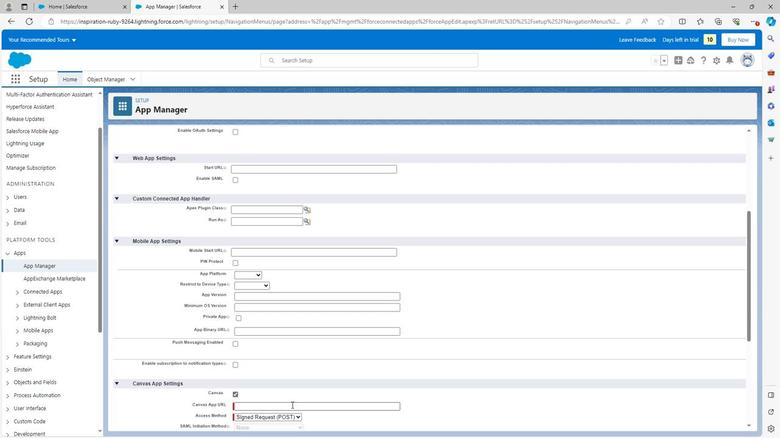 
Action: Mouse scrolled (289, 406) with delta (0, 0)
Screenshot: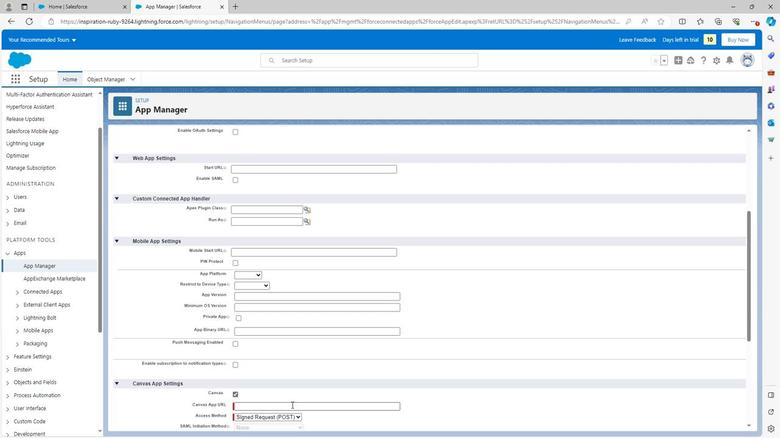 
Action: Mouse scrolled (289, 406) with delta (0, 0)
Screenshot: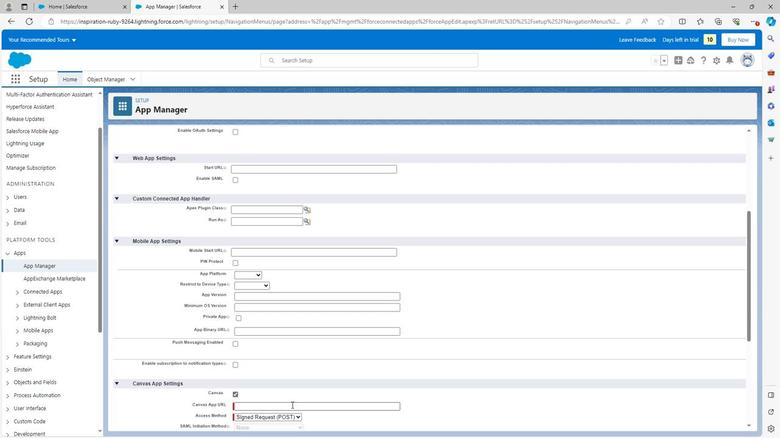 
Action: Mouse moved to (232, 255)
Screenshot: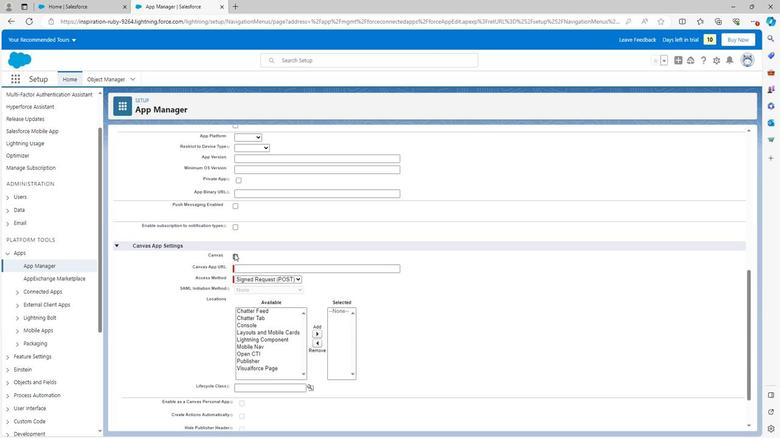 
Action: Mouse pressed left at (232, 255)
Screenshot: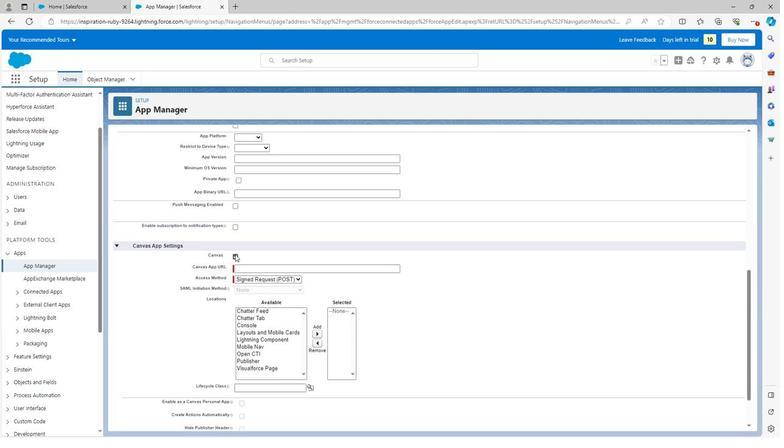 
Action: Mouse moved to (233, 274)
Screenshot: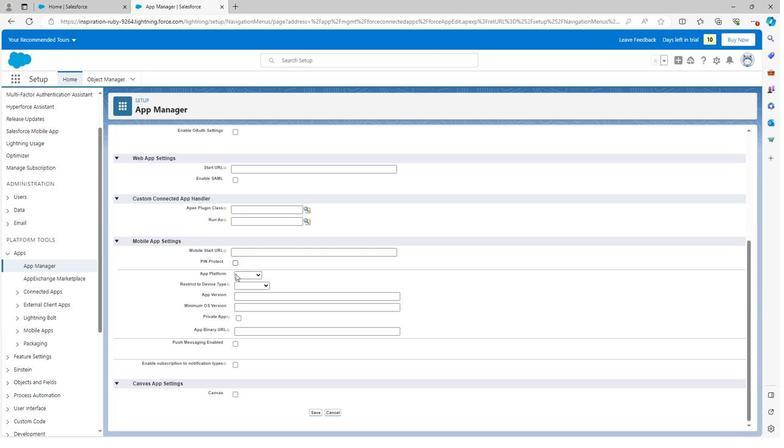 
Action: Mouse scrolled (233, 274) with delta (0, 0)
Screenshot: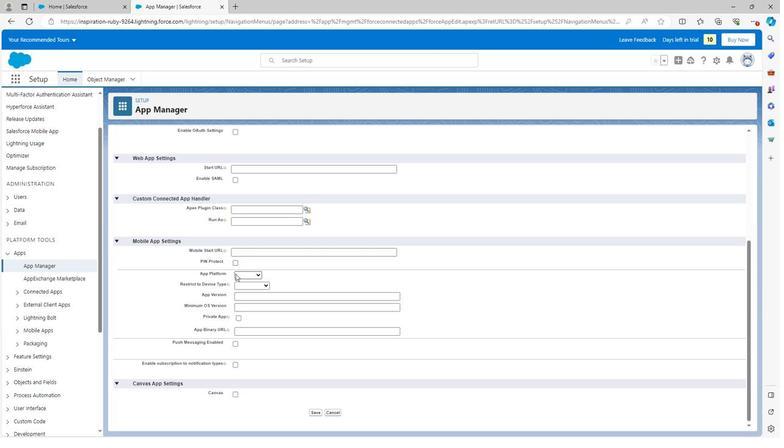 
Action: Mouse moved to (233, 275)
Screenshot: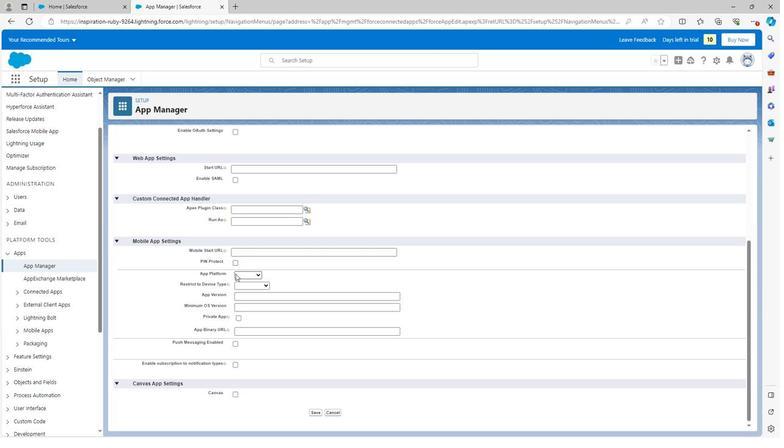
Action: Mouse scrolled (233, 275) with delta (0, 0)
Screenshot: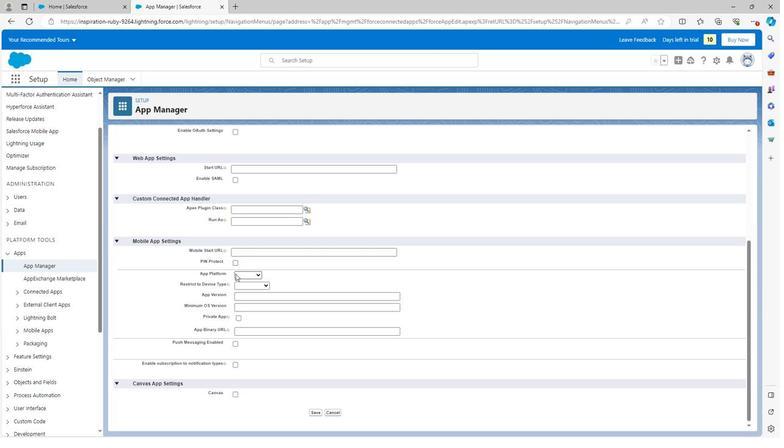 
Action: Mouse scrolled (233, 275) with delta (0, 0)
Screenshot: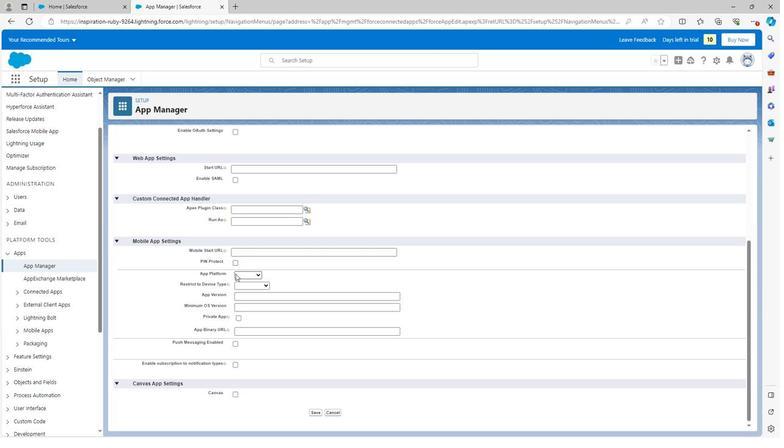 
Action: Mouse moved to (233, 275)
Screenshot: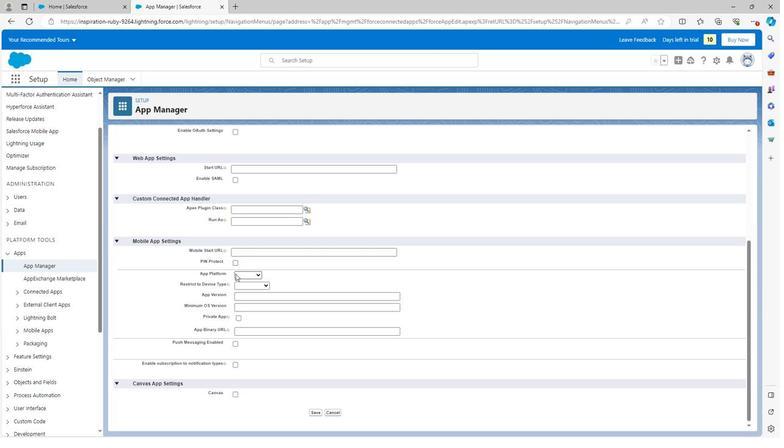 
Action: Mouse scrolled (233, 275) with delta (0, 0)
Screenshot: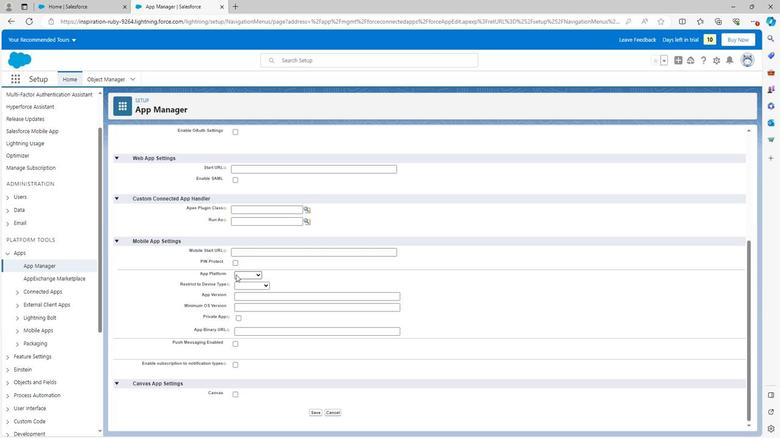 
Action: Mouse scrolled (233, 275) with delta (0, 0)
Screenshot: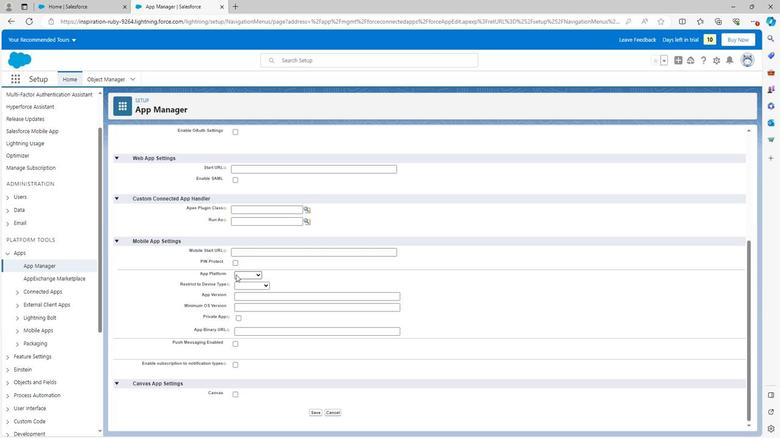 
Action: Mouse scrolled (233, 275) with delta (0, 0)
Screenshot: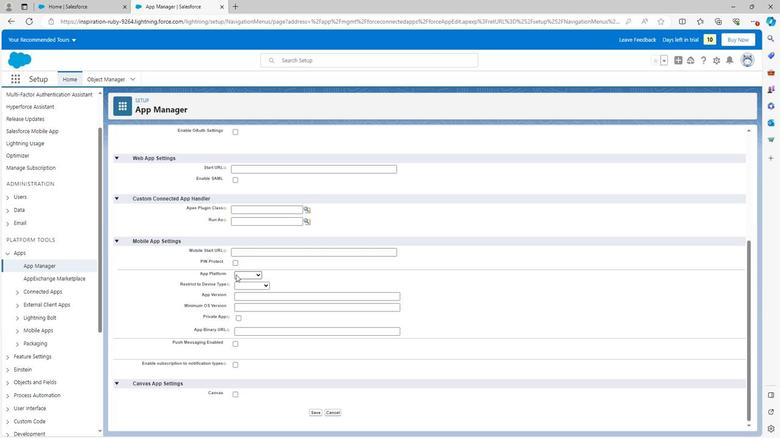 
Action: Mouse moved to (317, 414)
Screenshot: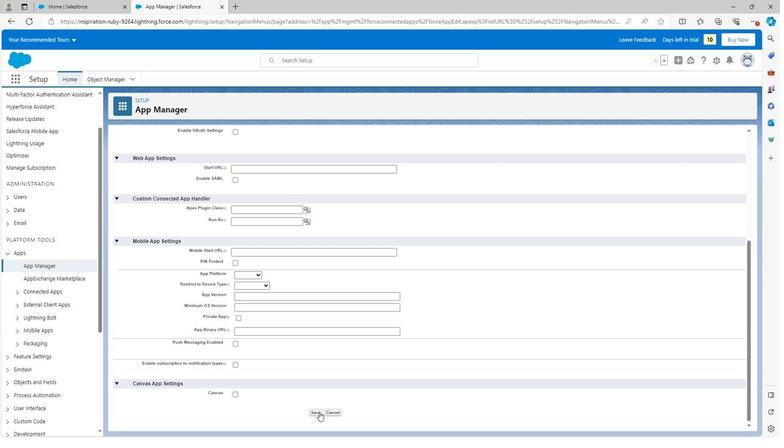 
Action: Mouse pressed left at (317, 414)
Screenshot: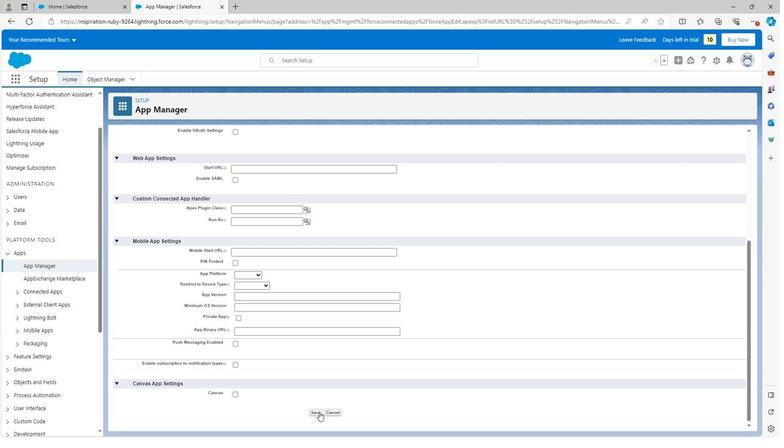 
Action: Mouse moved to (34, 265)
Screenshot: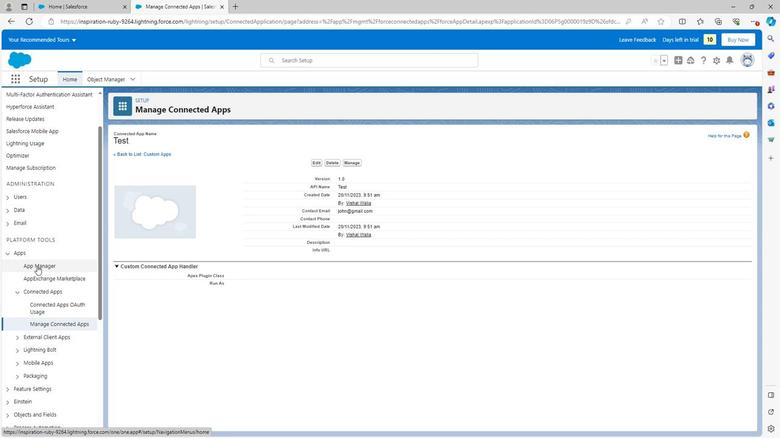 
Action: Mouse pressed left at (34, 265)
Screenshot: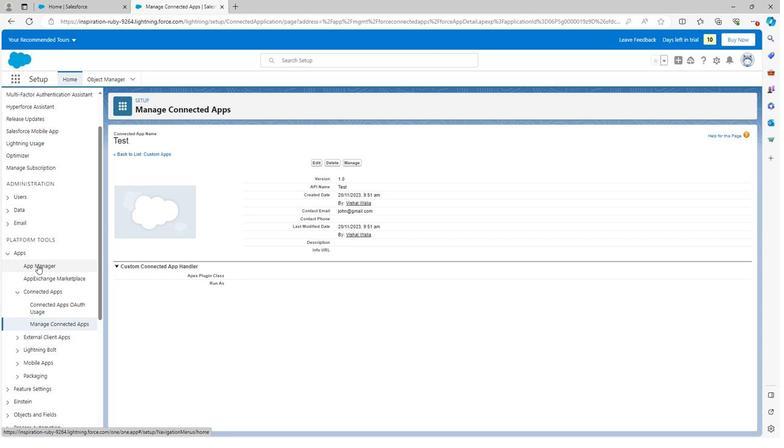 
Action: Mouse moved to (177, 306)
Screenshot: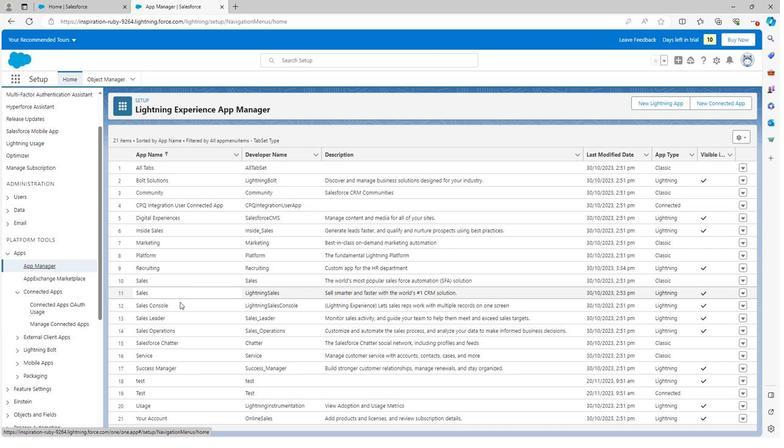
Action: Mouse scrolled (177, 305) with delta (0, 0)
Screenshot: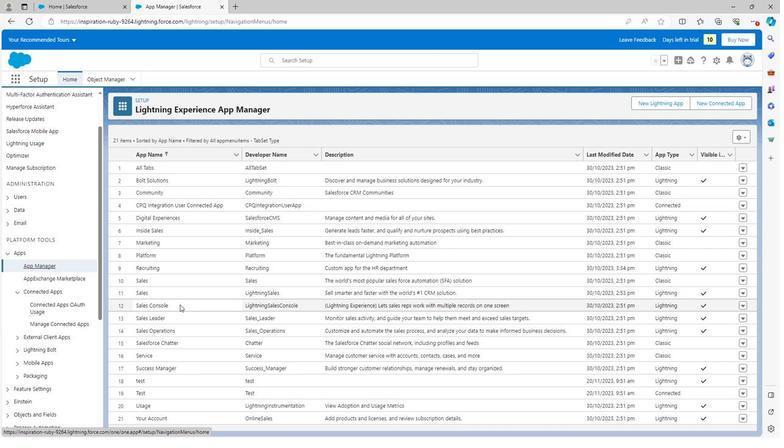 
Action: Mouse scrolled (177, 305) with delta (0, 0)
Screenshot: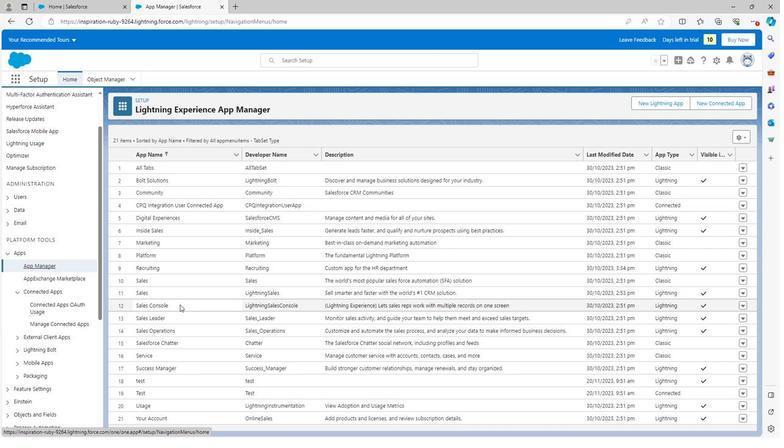 
Action: Mouse moved to (137, 396)
Screenshot: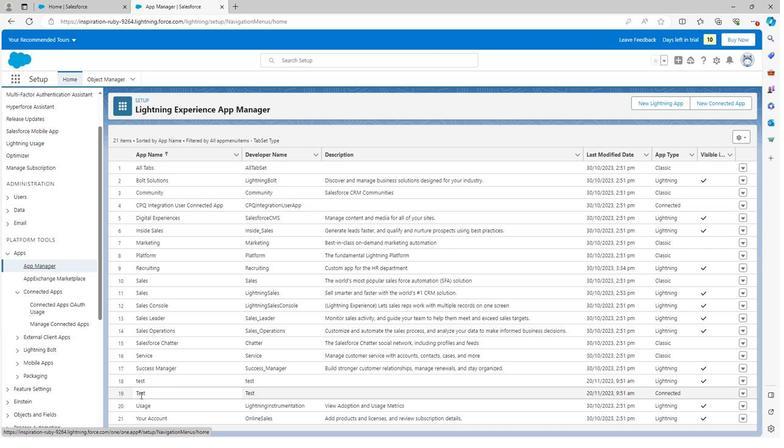 
